 Task: Open a blank sheet, save the file as Maya Add the quote 'The only way to achieve greatness is to step outside of your comfort zone.'The only way to achieve greatness is to step outside of your comfort zone.  Apply font style Apply font style Vladimir Script and font size 16 Align the text to the Justify .Change the text color to  Tan
Action: Mouse moved to (407, 598)
Screenshot: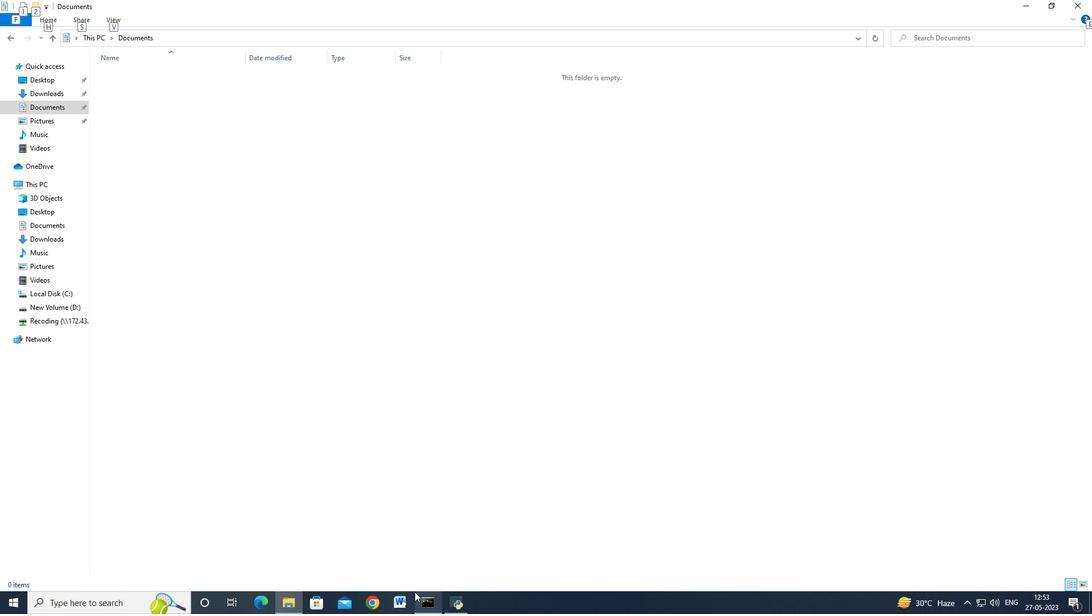 
Action: Mouse pressed left at (407, 598)
Screenshot: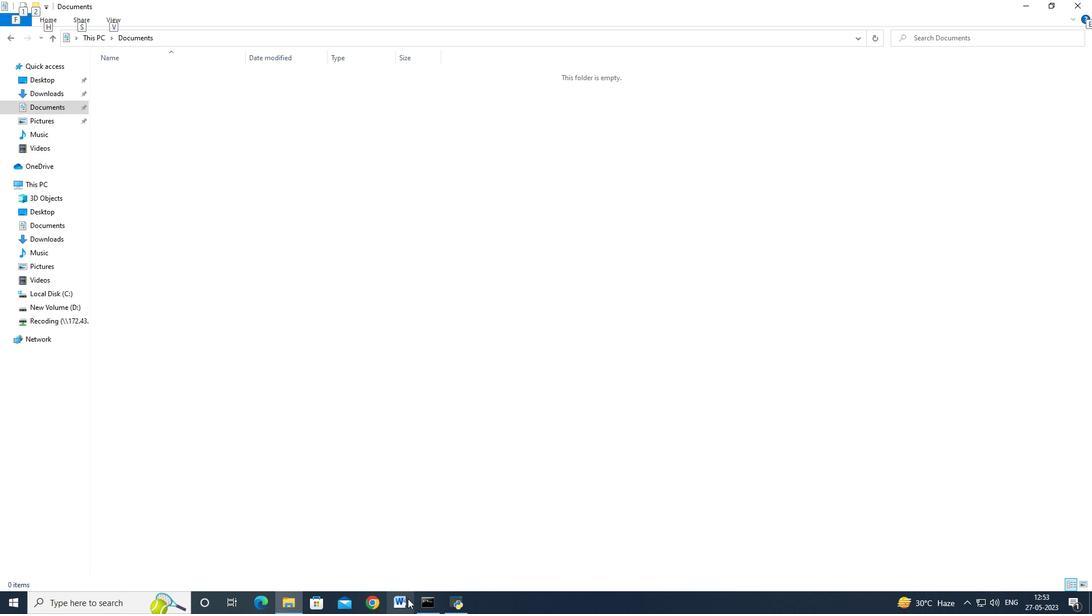 
Action: Mouse moved to (3, 16)
Screenshot: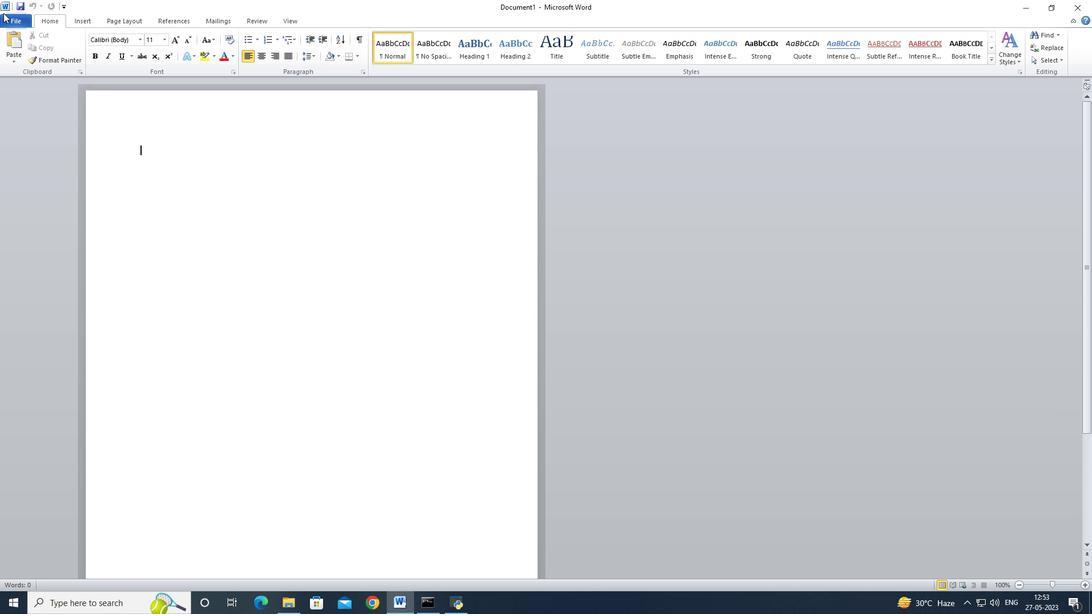 
Action: Mouse pressed left at (3, 16)
Screenshot: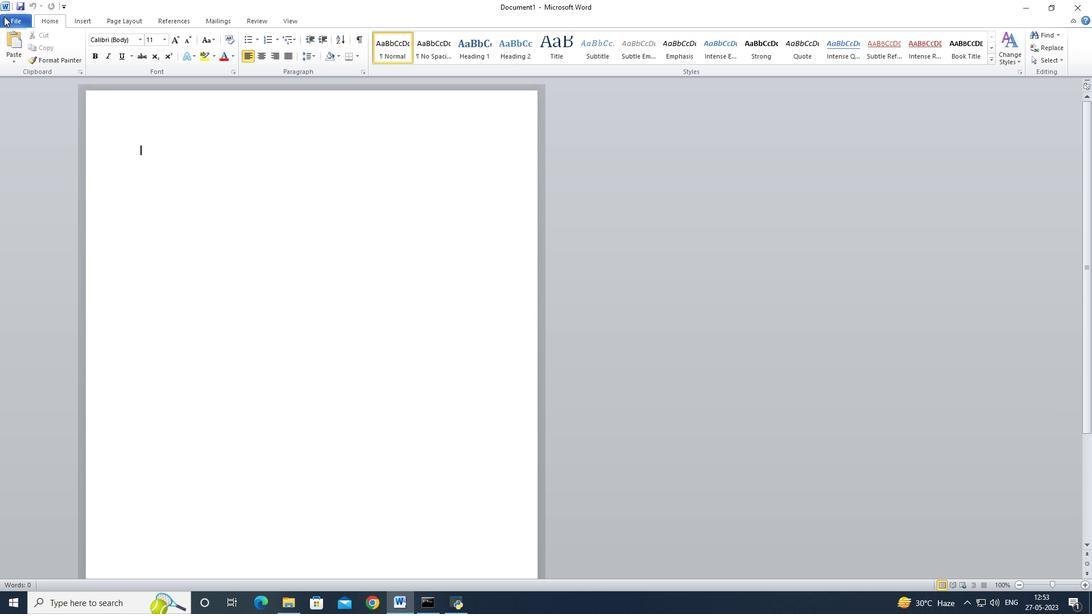 
Action: Mouse moved to (38, 153)
Screenshot: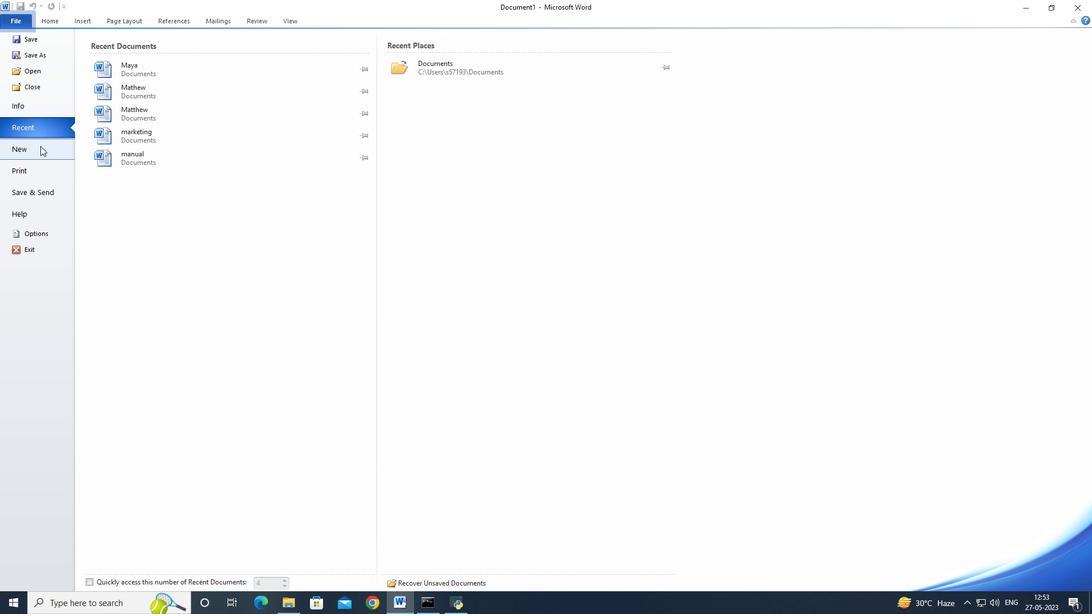
Action: Mouse pressed left at (38, 153)
Screenshot: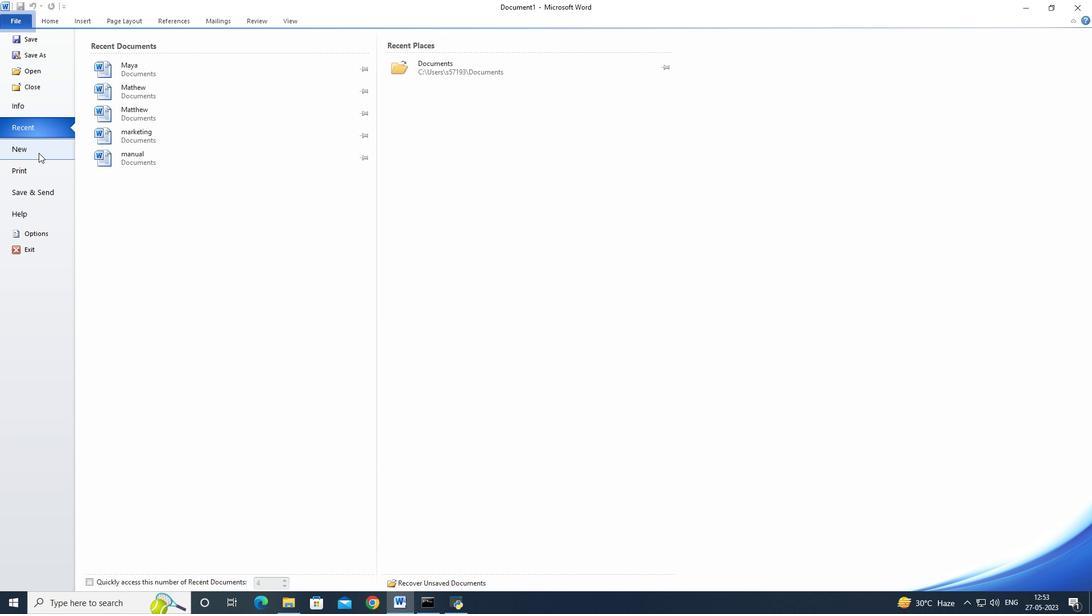 
Action: Mouse moved to (120, 128)
Screenshot: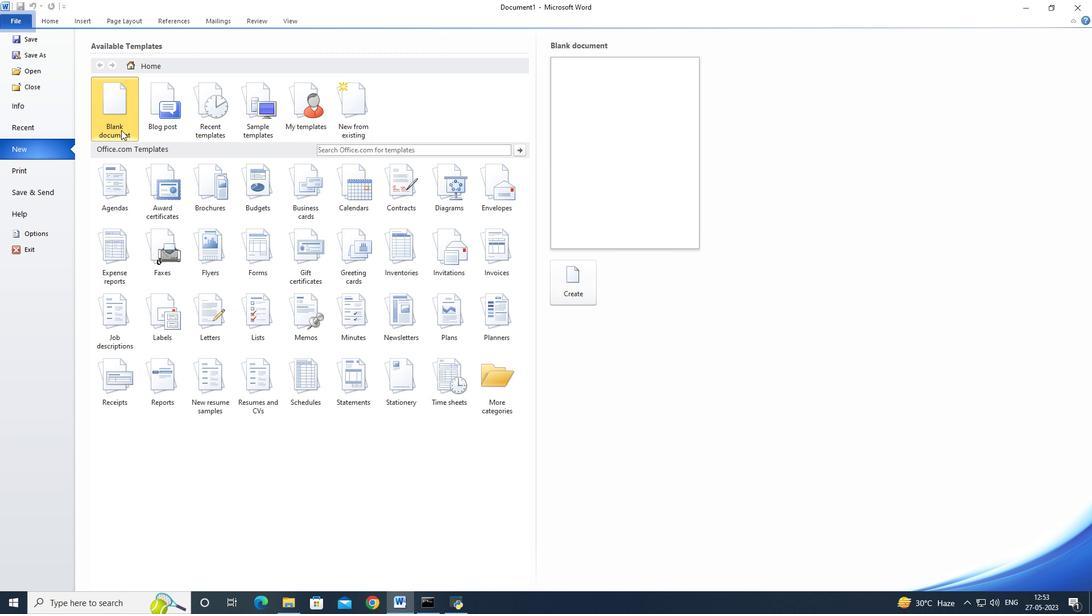 
Action: Mouse pressed left at (120, 128)
Screenshot: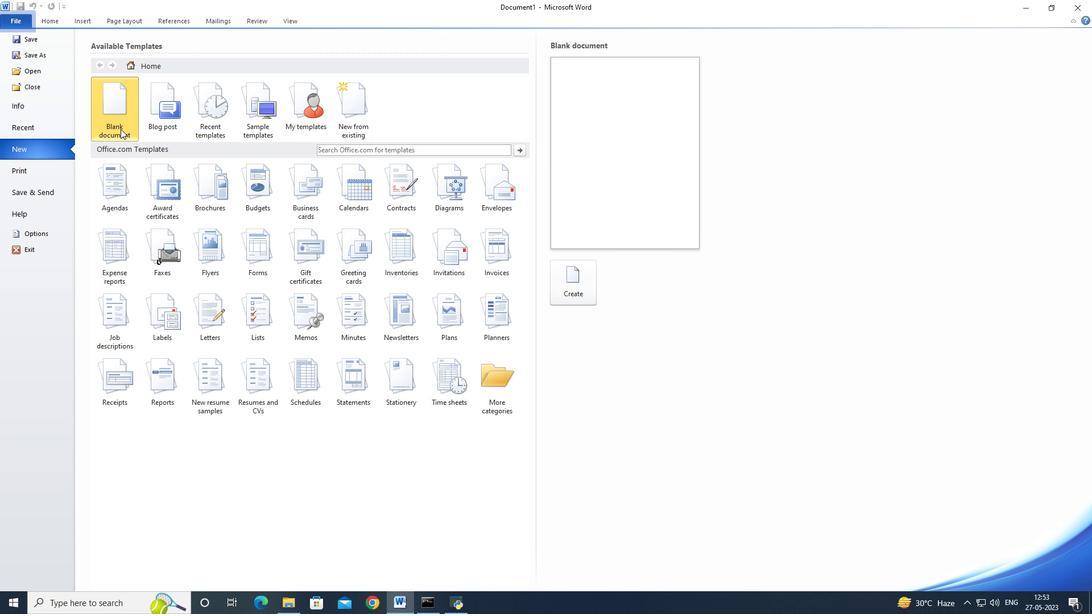 
Action: Mouse pressed left at (120, 128)
Screenshot: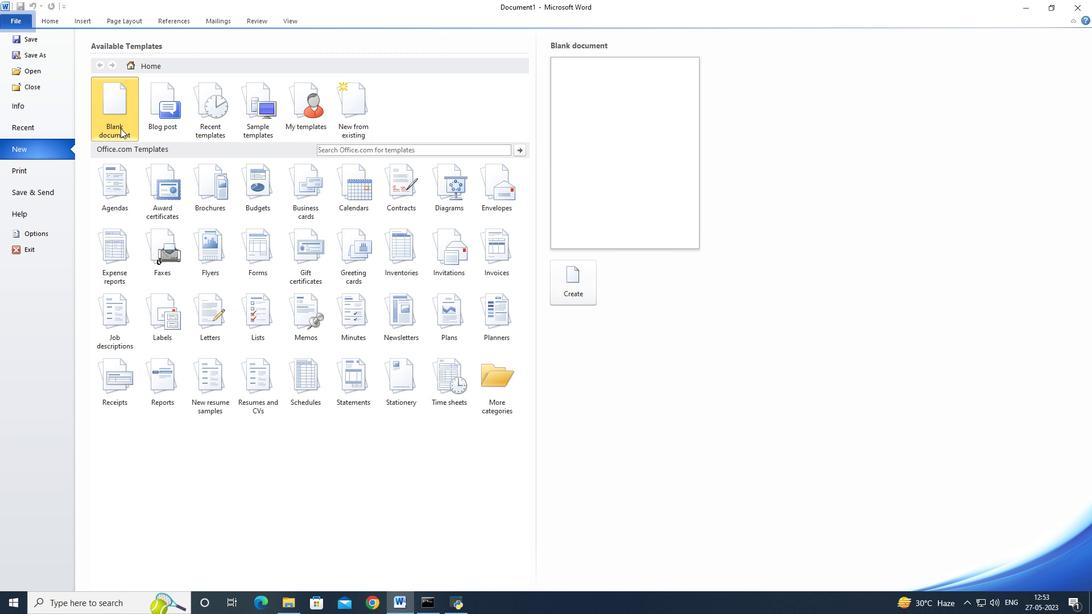 
Action: Mouse moved to (17, 23)
Screenshot: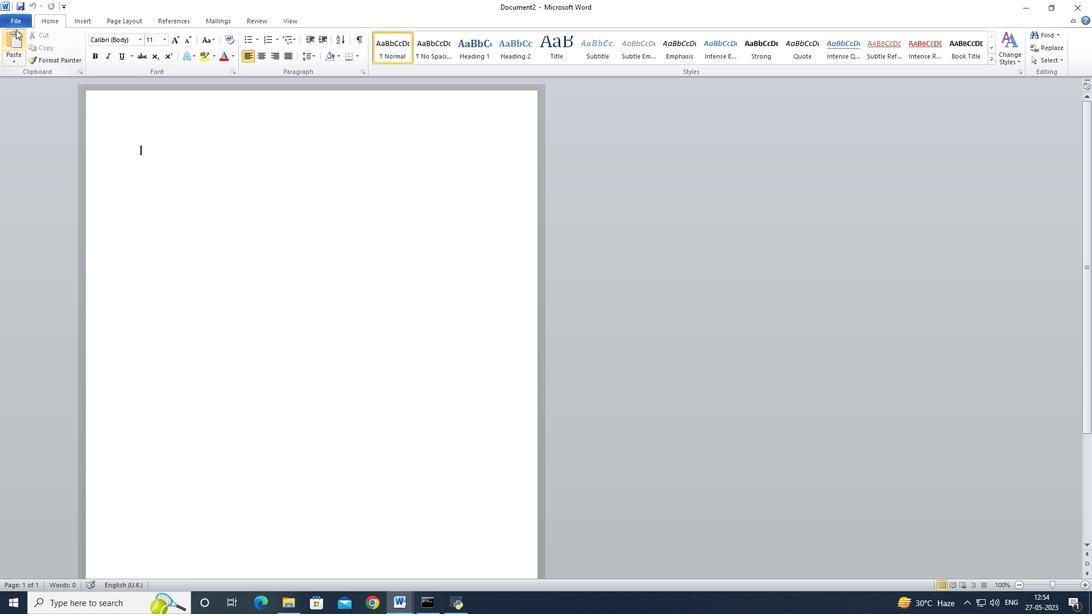 
Action: Mouse pressed left at (17, 23)
Screenshot: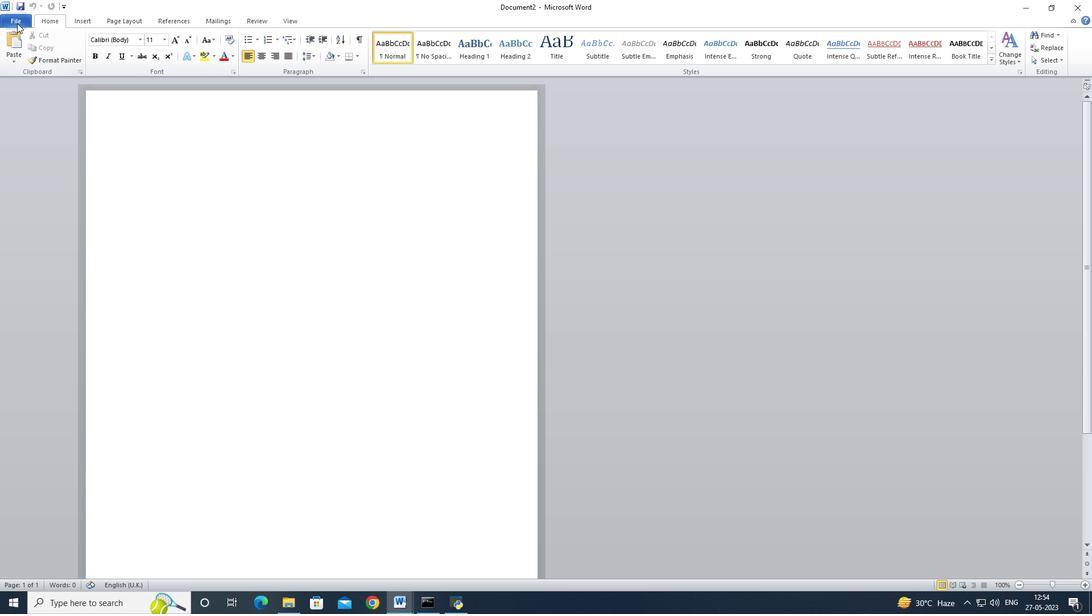 
Action: Mouse moved to (28, 57)
Screenshot: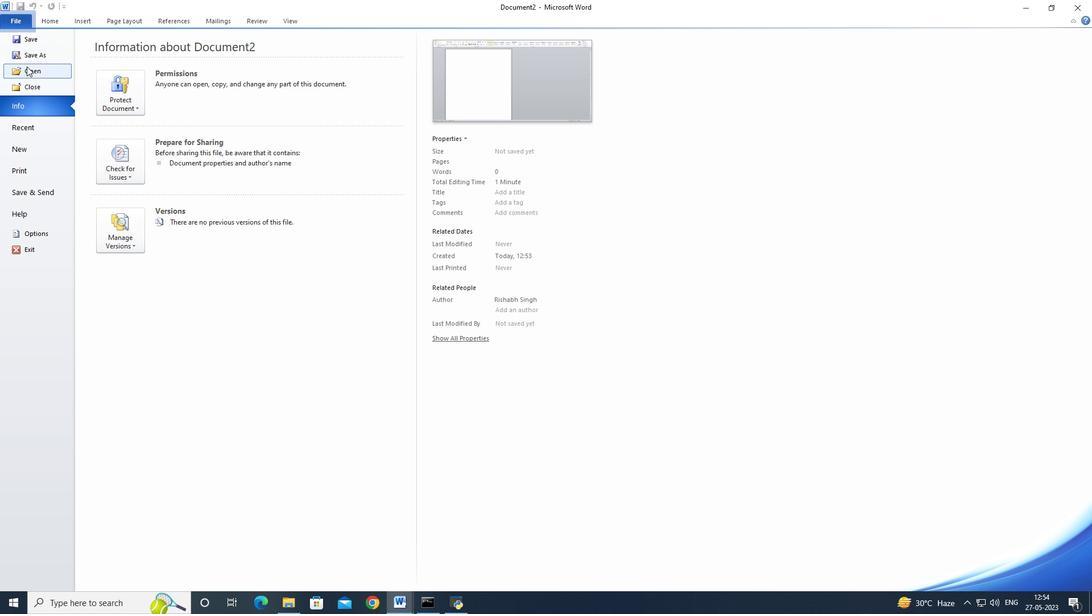 
Action: Mouse pressed left at (28, 57)
Screenshot: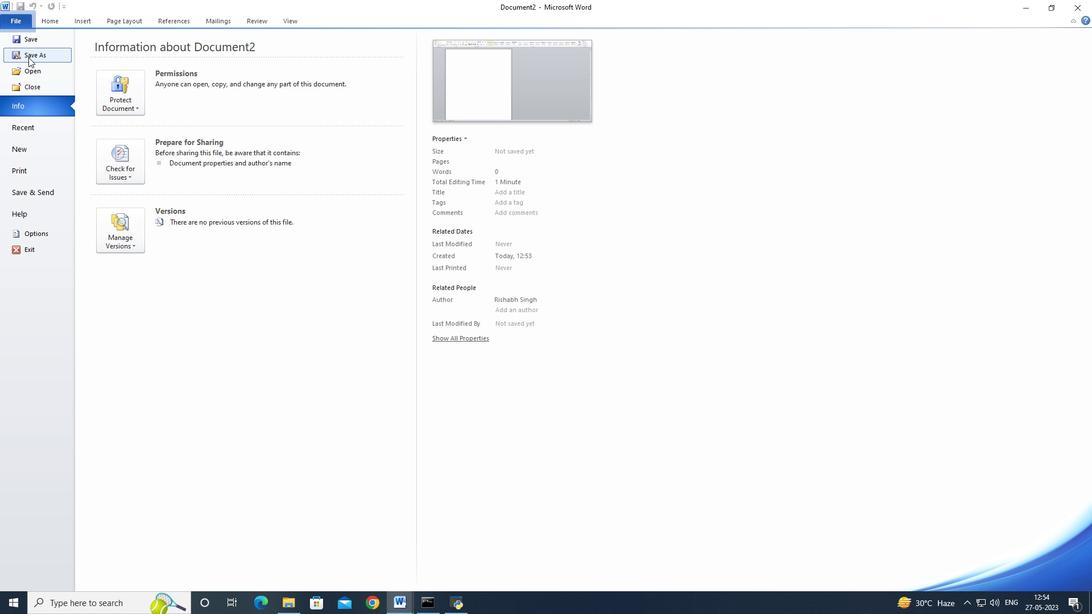 
Action: Mouse moved to (206, 134)
Screenshot: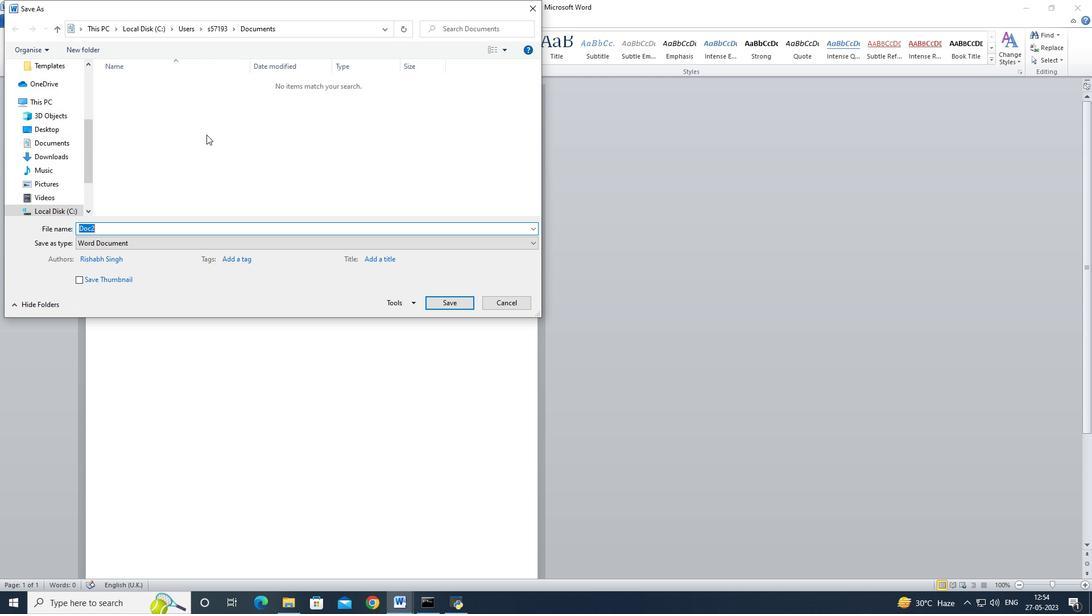 
Action: Key pressed <Key.backspace><Key.shift>Maya
Screenshot: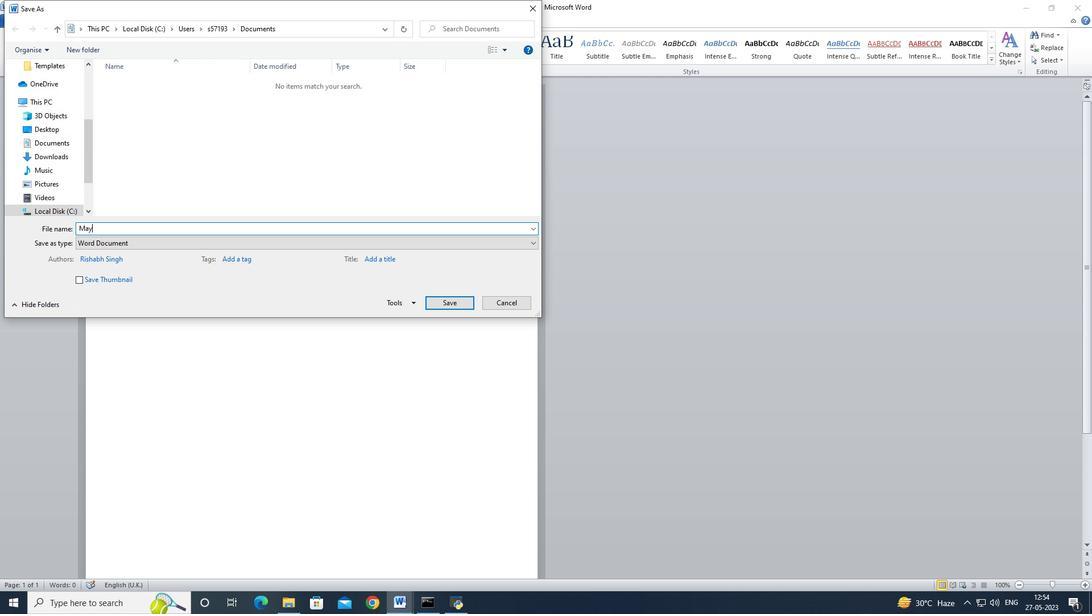
Action: Mouse moved to (442, 306)
Screenshot: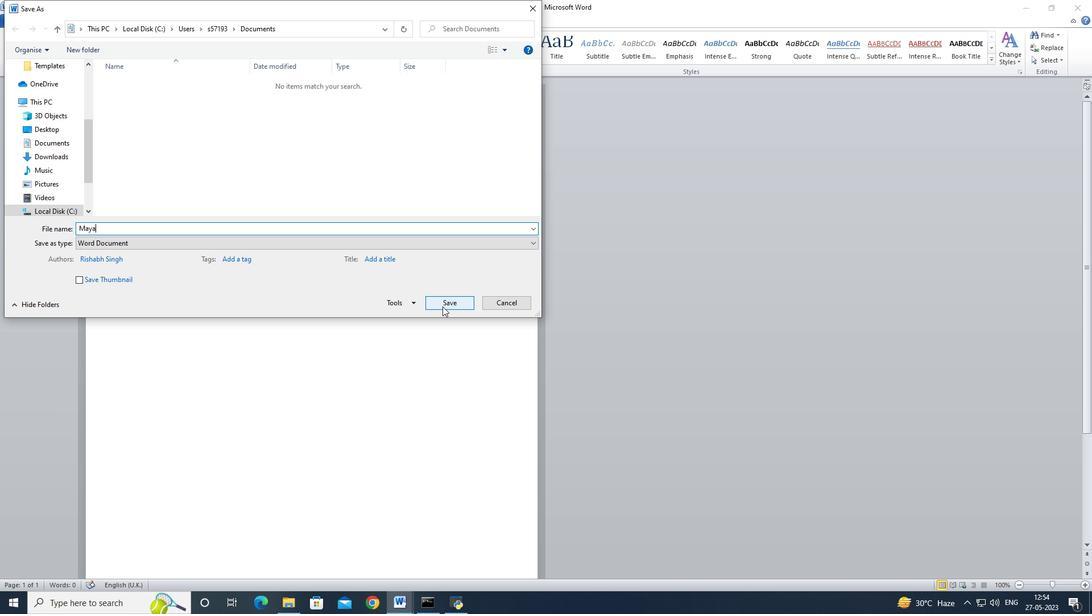 
Action: Mouse pressed left at (442, 306)
Screenshot: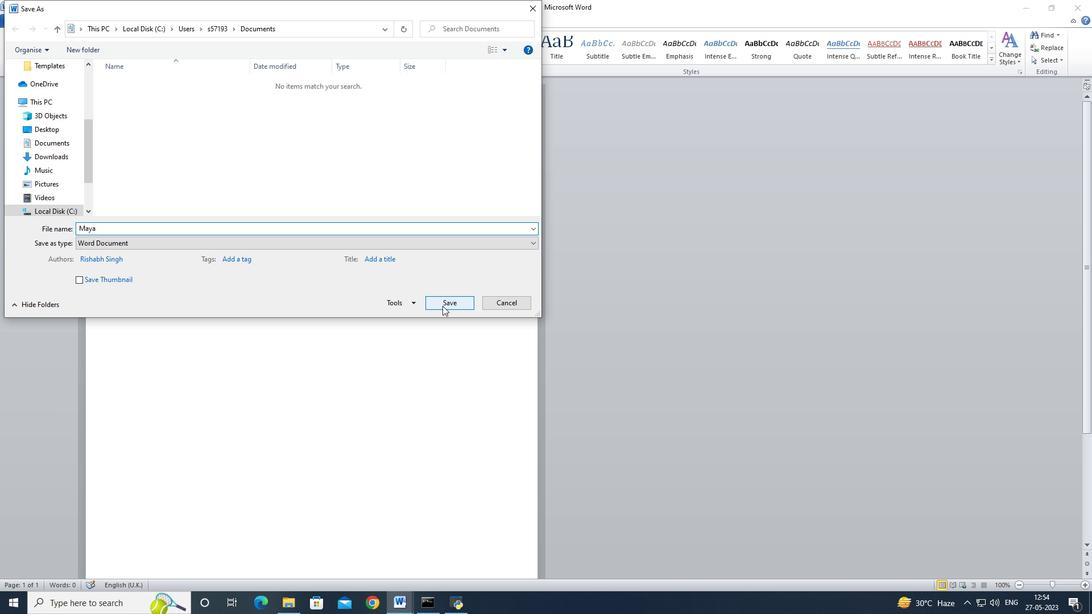 
Action: Mouse moved to (416, 271)
Screenshot: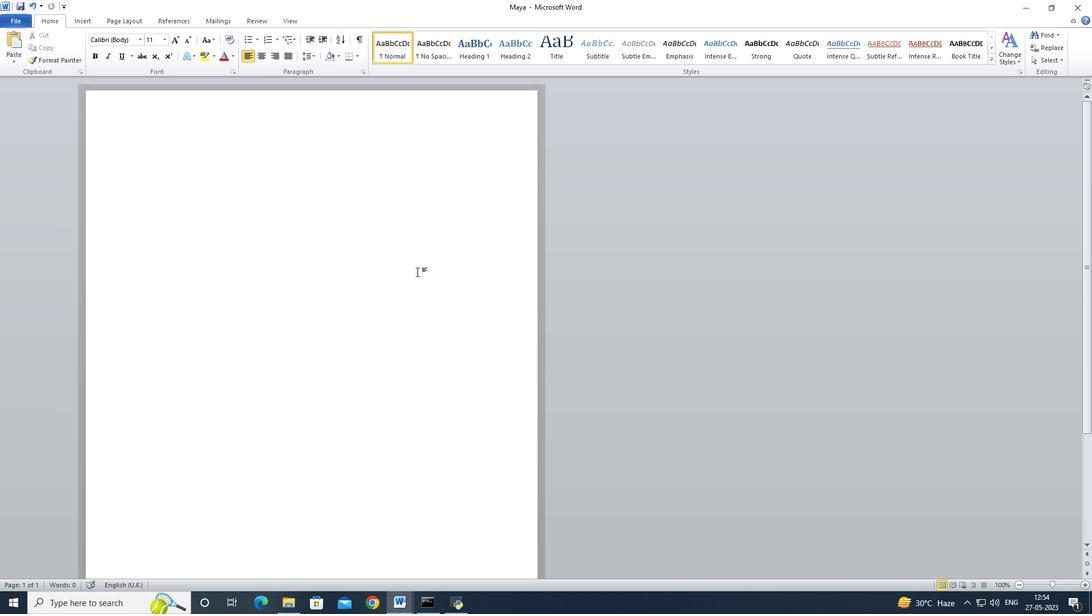 
Action: Key pressed <Key.shift>The<Key.space>only<Key.space>way<Key.space>to<Key.space>achieve<Key.space>greatness<Key.space>is<Key.space>to<Key.space>step<Key.space>outside<Key.space>of<Key.space>your<Key.space>comfort<Key.space>phone.'the<Key.space><Key.backspace><Key.backspace><Key.backspace><Key.backspace><Key.shift>The<Key.space>only<Key.space>way<Key.space>to<Key.space>achieve<Key.space>greatness<Key.space>is<Key.space>to<Key.space>step<Key.space>outside<Key.space>of<Key.space>your<Key.space>comfort<Key.space>zone.
Screenshot: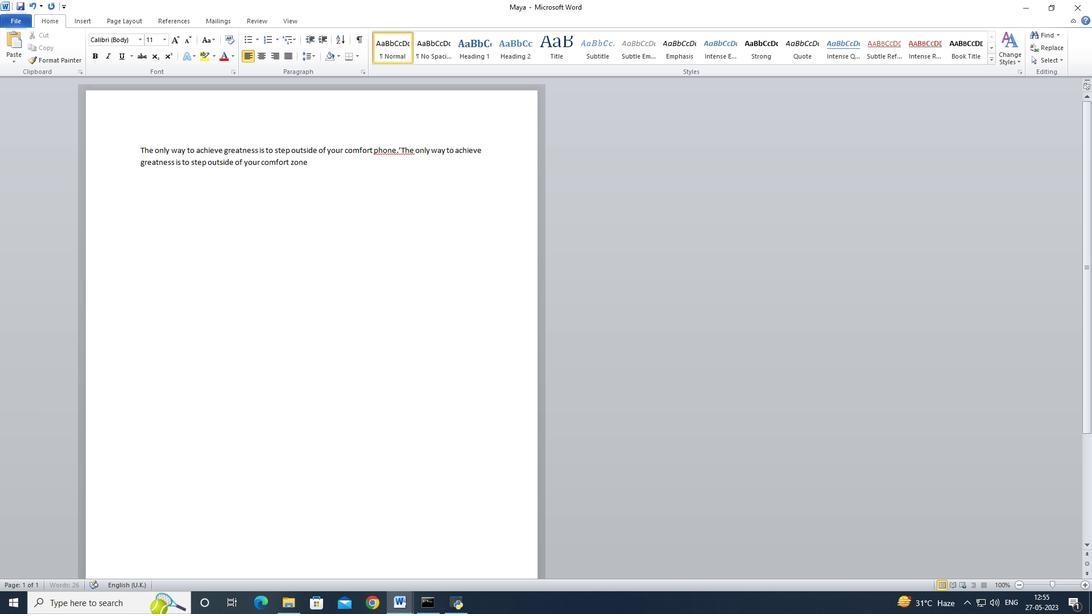 
Action: Mouse moved to (348, 165)
Screenshot: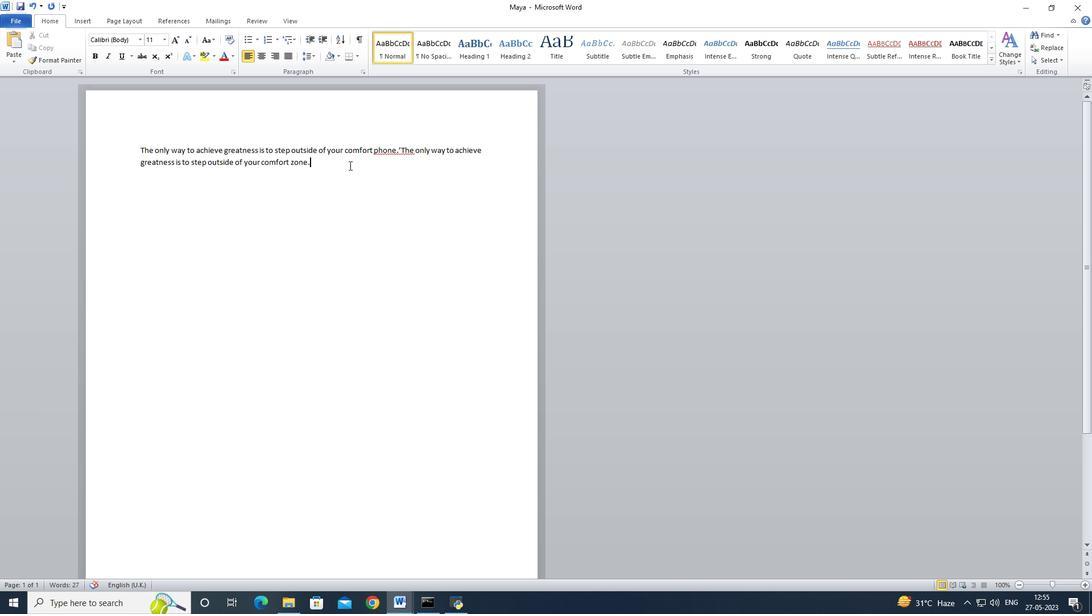
Action: Mouse pressed left at (348, 165)
Screenshot: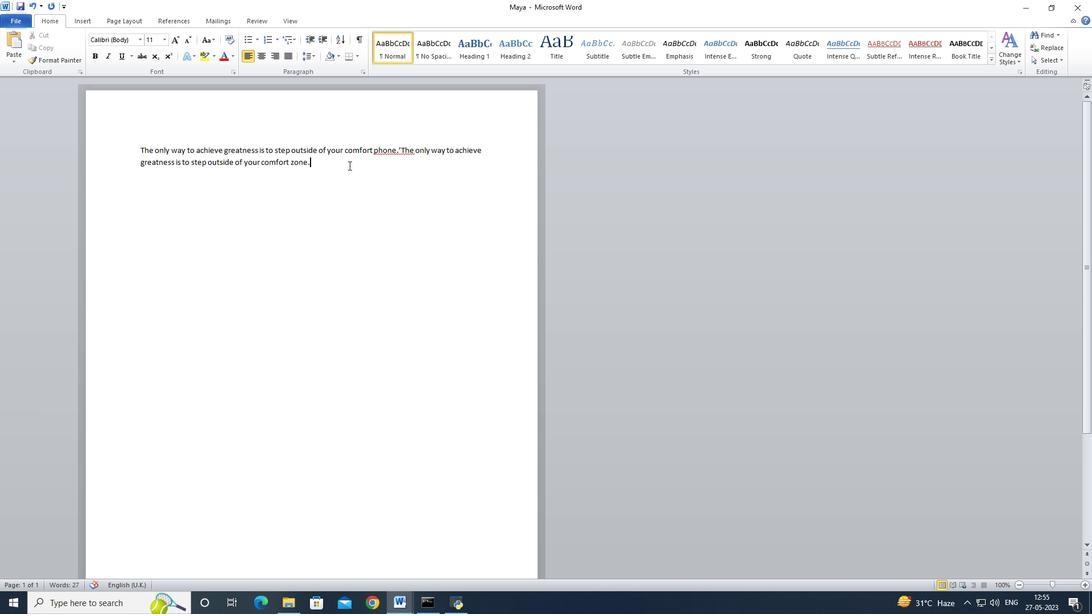 
Action: Mouse moved to (137, 38)
Screenshot: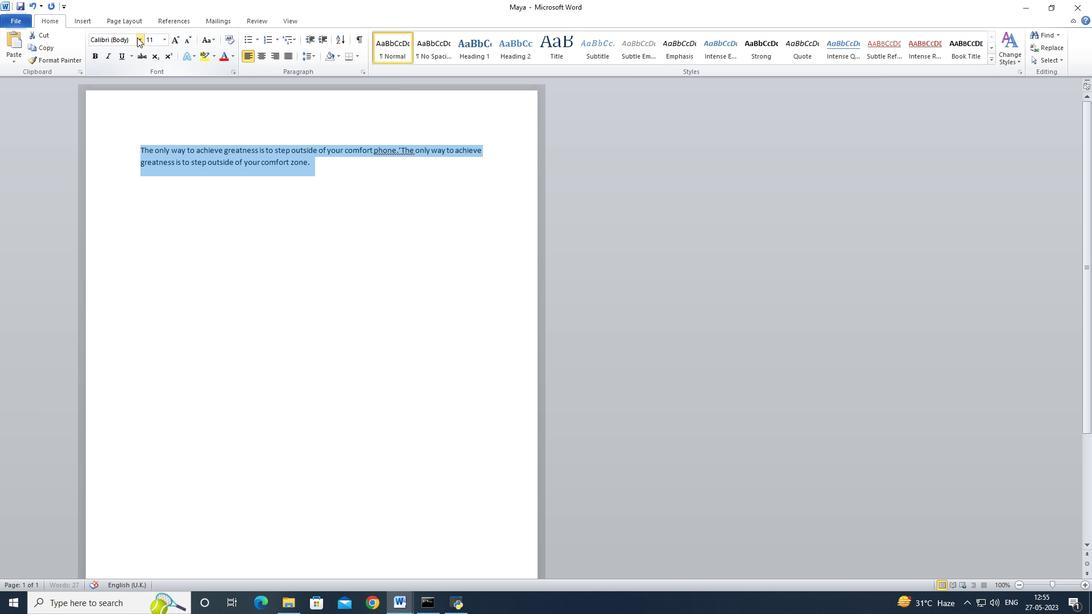 
Action: Mouse pressed left at (137, 38)
Screenshot: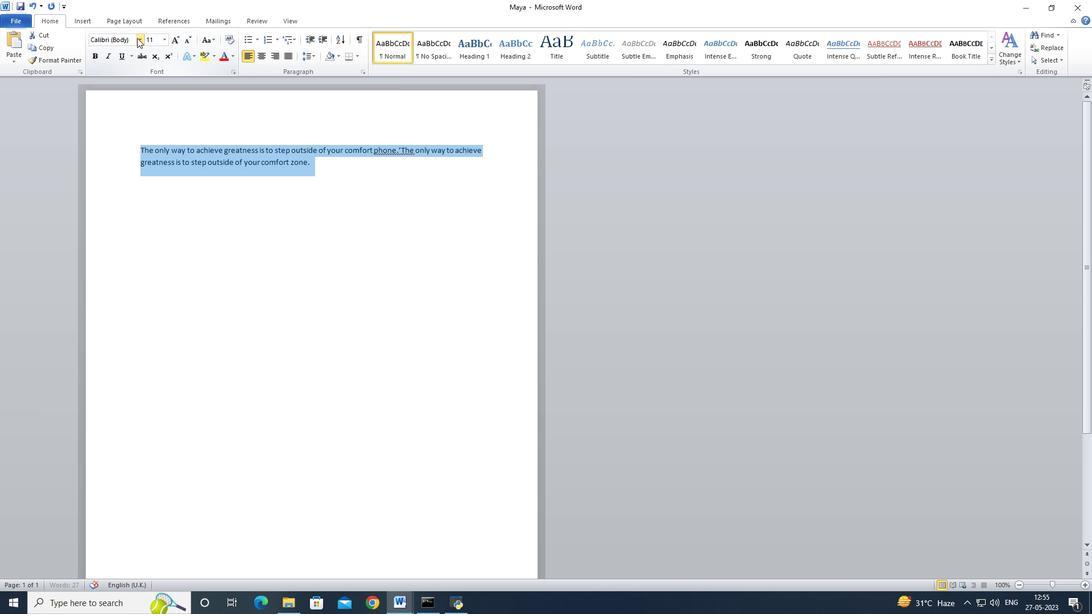 
Action: Mouse moved to (148, 154)
Screenshot: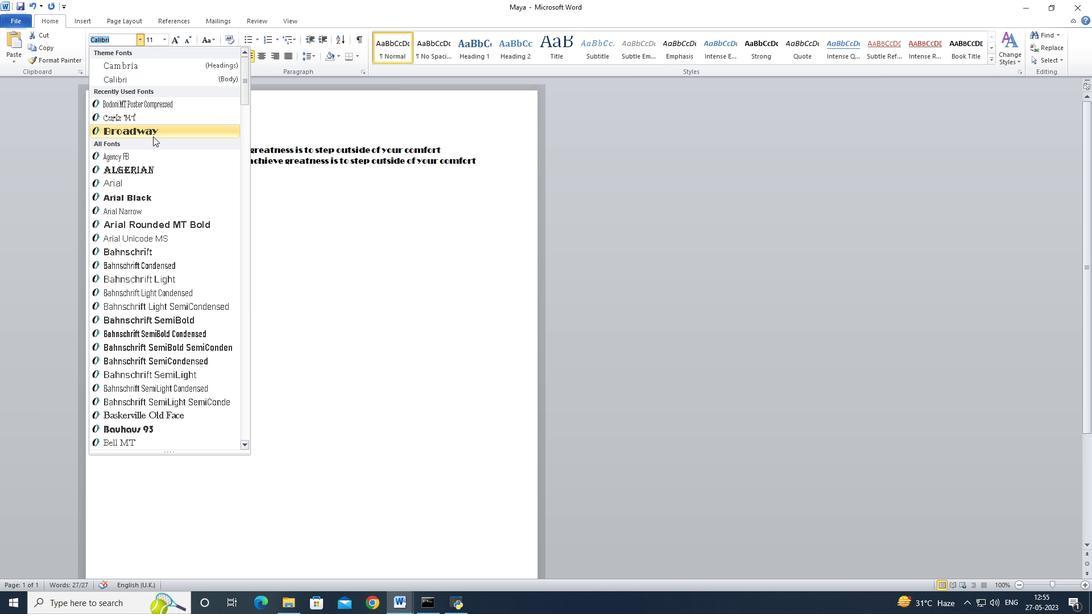 
Action: Mouse pressed left at (148, 154)
Screenshot: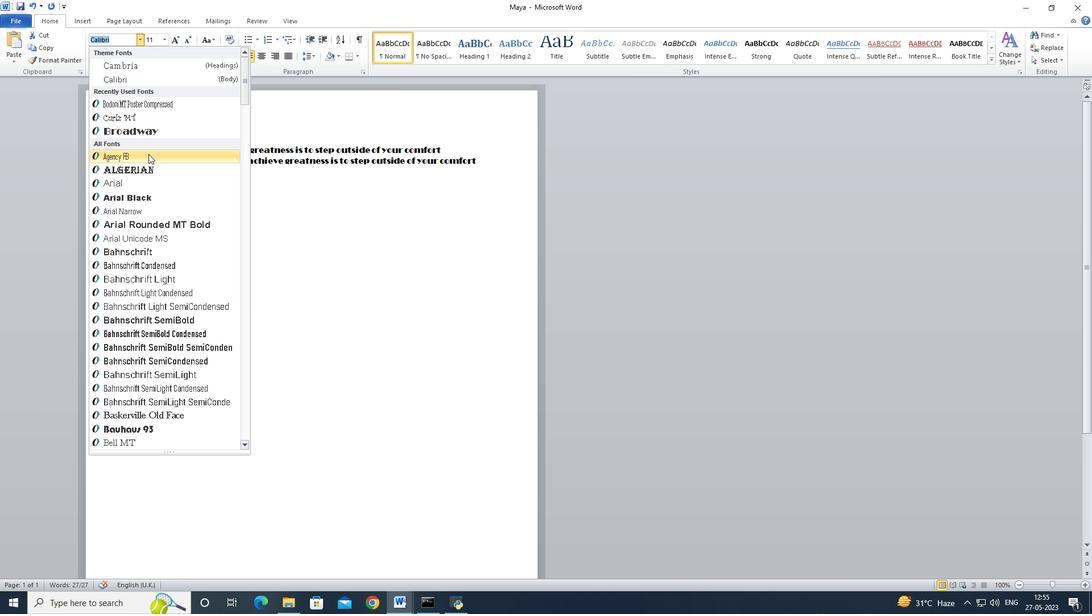 
Action: Mouse moved to (139, 34)
Screenshot: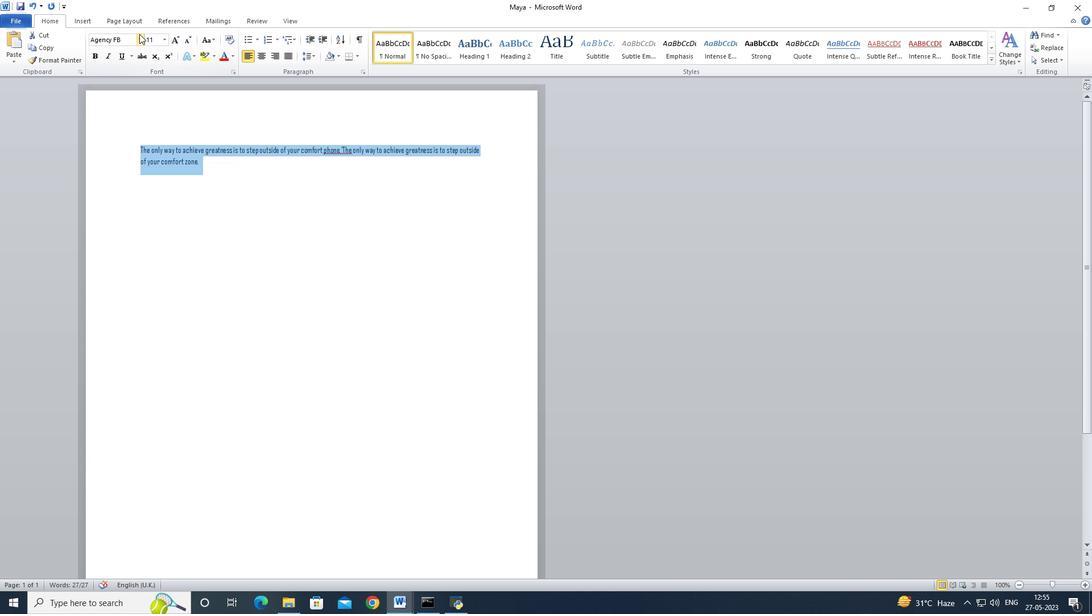 
Action: Mouse pressed left at (139, 34)
Screenshot: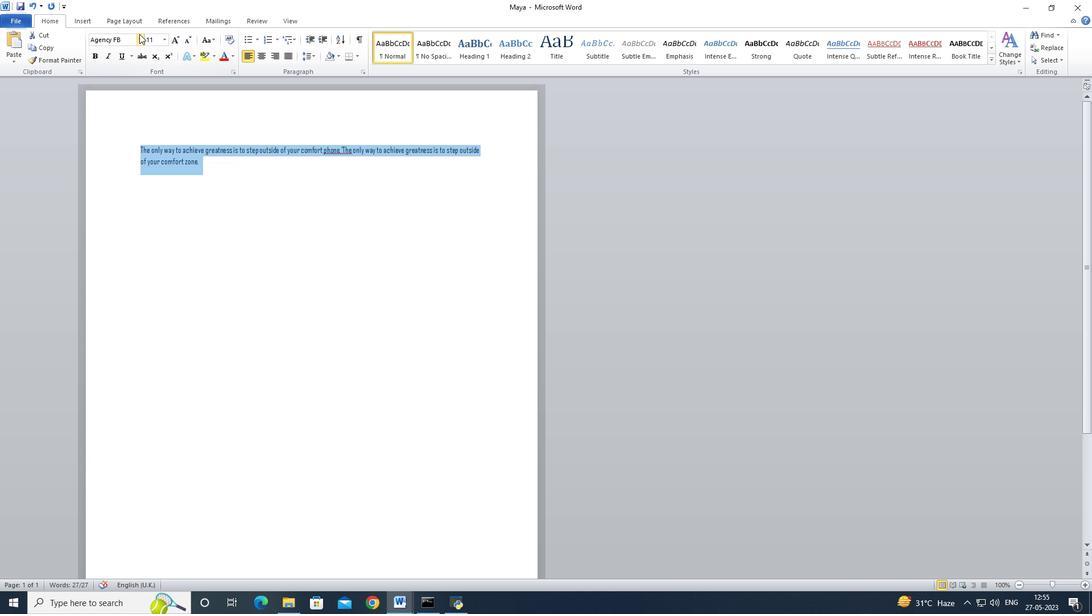 
Action: Key pressed <Key.down><Key.down><Key.down><Key.down><Key.down><Key.down><Key.down><Key.down><Key.down><Key.down><Key.down><Key.down><Key.down><Key.down><Key.down><Key.down><Key.down><Key.down><Key.down><Key.down><Key.down><Key.down><Key.down><Key.down><Key.down><Key.down><Key.down><Key.down><Key.down><Key.down><Key.down><Key.down><Key.down><Key.down><Key.down><Key.down><Key.down><Key.down><Key.down><Key.down><Key.down><Key.down><Key.down><Key.down><Key.down><Key.down><Key.down><Key.down><Key.down><Key.down><Key.down><Key.down><Key.down><Key.down><Key.down><Key.down><Key.down><Key.down><Key.down><Key.down><Key.down><Key.down><Key.down><Key.down><Key.down><Key.down><Key.down><Key.down><Key.down><Key.down><Key.down><Key.down><Key.down><Key.down><Key.down><Key.down><Key.down><Key.down><Key.down><Key.down><Key.down><Key.down><Key.down><Key.down><Key.down><Key.down><Key.down><Key.down><Key.down><Key.down><Key.down><Key.down><Key.down><Key.down><Key.down><Key.down><Key.down><Key.down><Key.down><Key.down><Key.down><Key.down><Key.down><Key.down><Key.down><Key.down><Key.down><Key.down><Key.down><Key.down><Key.down><Key.down><Key.down><Key.down><Key.down><Key.down><Key.down><Key.down><Key.down><Key.down><Key.down><Key.down><Key.down><Key.down><Key.down><Key.down><Key.down><Key.down><Key.down><Key.down><Key.down><Key.down><Key.down><Key.down><Key.down><Key.down><Key.down><Key.down><Key.down><Key.down><Key.down><Key.down><Key.down><Key.down><Key.down><Key.down><Key.down><Key.down><Key.down><Key.down><Key.down><Key.down><Key.down><Key.down><Key.down><Key.down><Key.down><Key.down><Key.down><Key.down><Key.down><Key.down><Key.down><Key.down><Key.down><Key.down><Key.down><Key.down><Key.down><Key.down><Key.down><Key.down><Key.down><Key.down><Key.down><Key.down><Key.down><Key.down><Key.down><Key.down><Key.down><Key.down><Key.down><Key.down><Key.down><Key.down><Key.down><Key.down><Key.down><Key.down><Key.down><Key.down><Key.down><Key.down><Key.down><Key.down><Key.down><Key.down><Key.down><Key.down><Key.down><Key.down><Key.down><Key.down><Key.down><Key.down><Key.down><Key.down><Key.down><Key.down><Key.down><Key.down><Key.down><Key.down><Key.down><Key.down><Key.down><Key.down><Key.down><Key.down><Key.down><Key.down><Key.down><Key.down><Key.down>
Screenshot: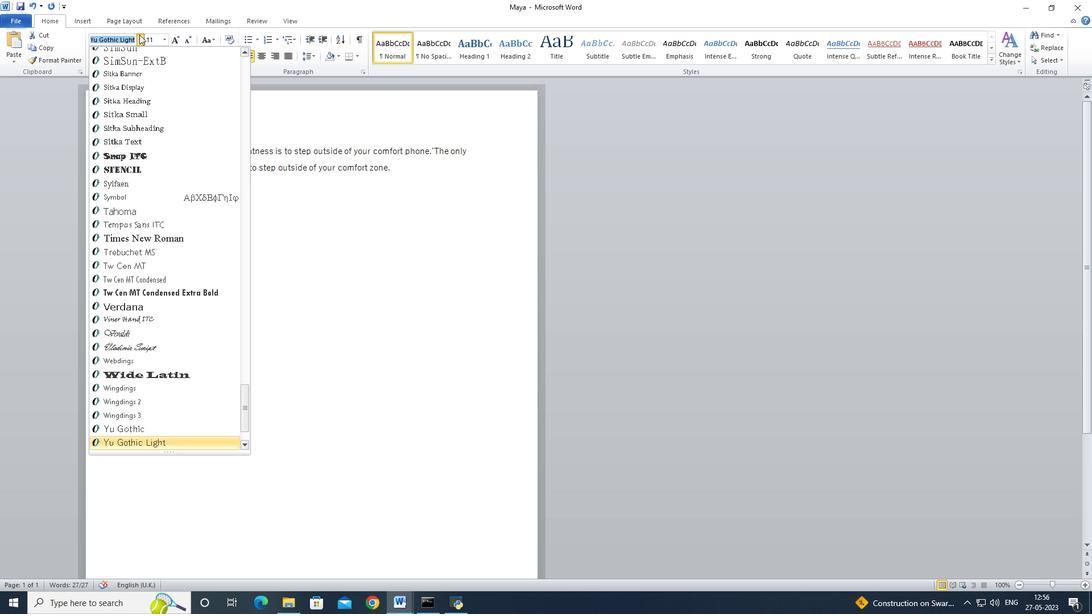 
Action: Mouse moved to (138, 34)
Screenshot: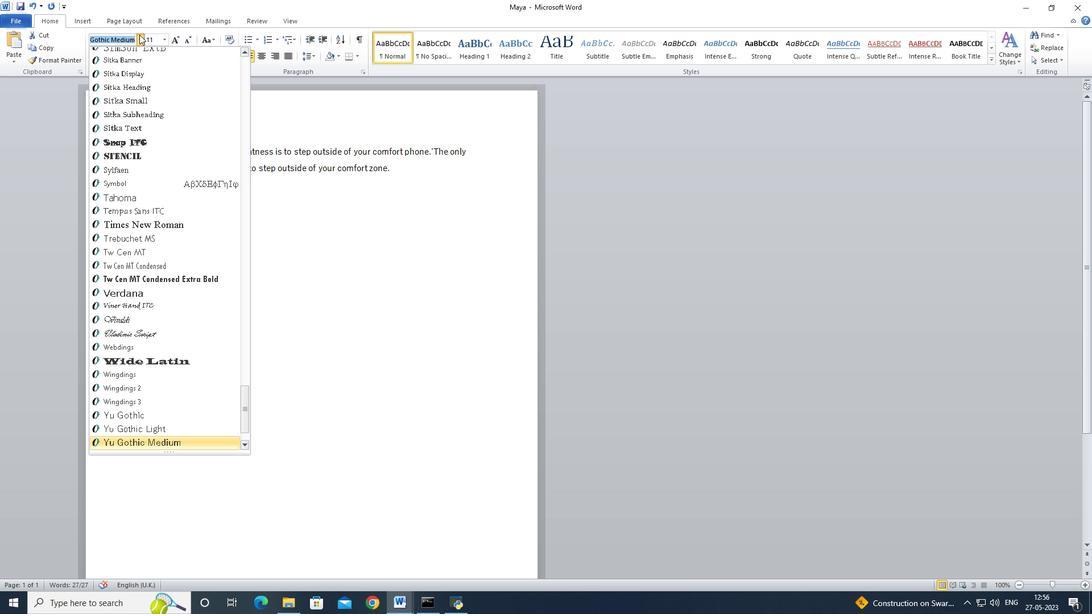 
Action: Key pressed <Key.up><Key.right><Key.right><Key.down>
Screenshot: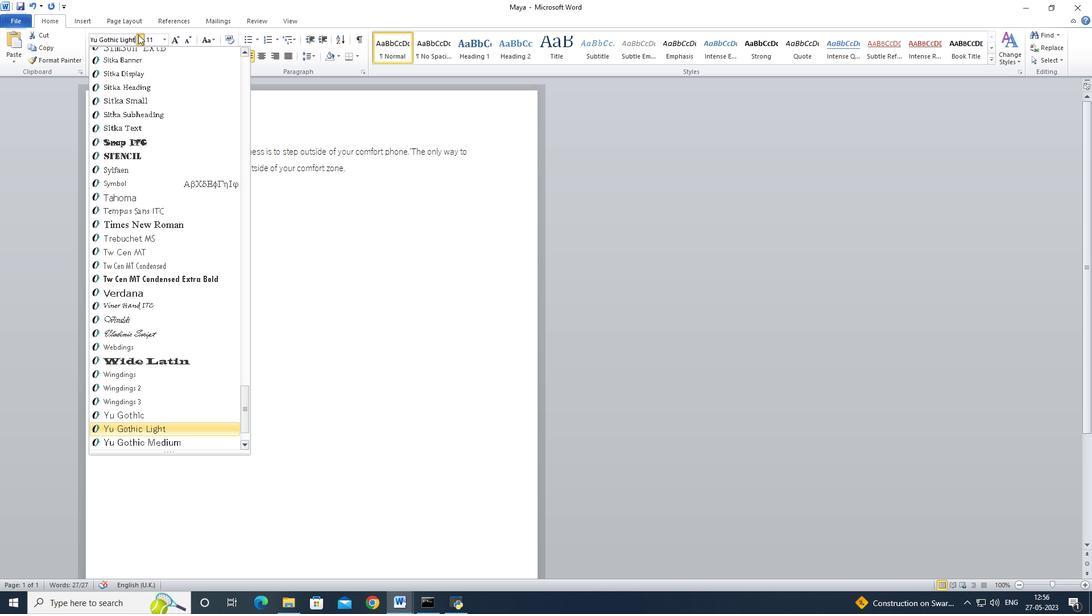 
Action: Mouse moved to (138, 34)
Screenshot: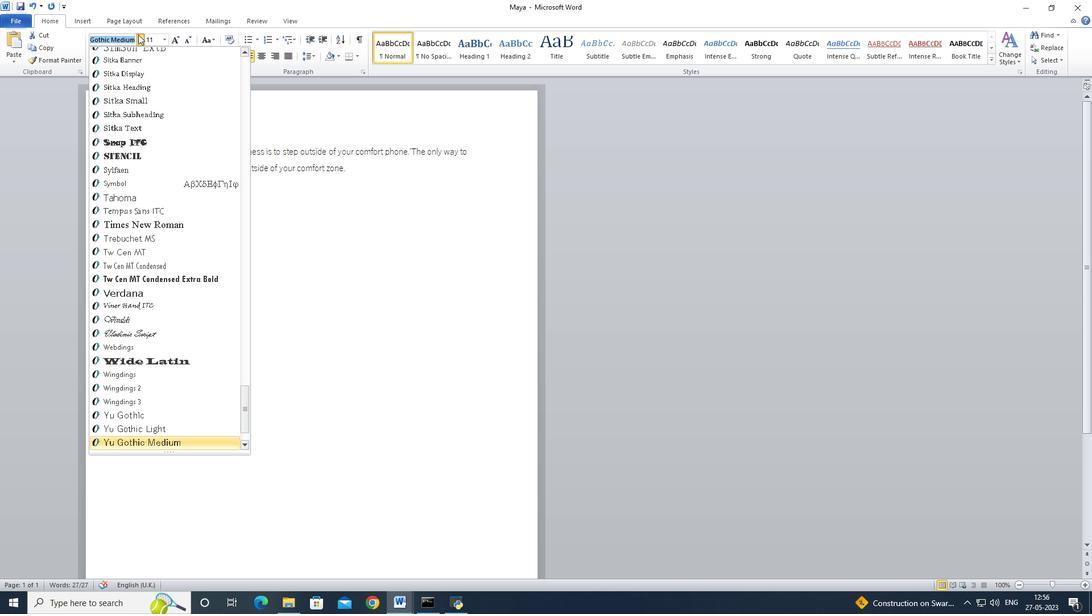 
Action: Key pressed <Key.down><Key.down><Key.down><Key.up><Key.up><Key.up><Key.up><Key.up><Key.up><Key.up><Key.up><Key.up><Key.up><Key.up><Key.up><Key.up><Key.up><Key.up><Key.up><Key.up><Key.up><Key.up><Key.up><Key.up><Key.up><Key.up><Key.up><Key.up><Key.up><Key.up><Key.up><Key.up><Key.up>
Screenshot: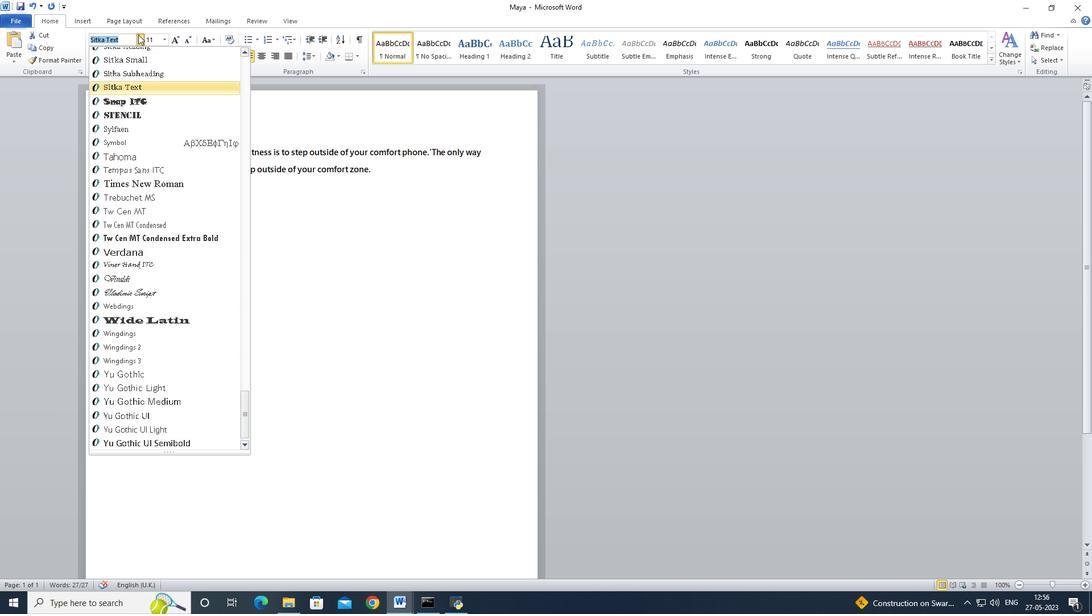 
Action: Mouse moved to (134, 44)
Screenshot: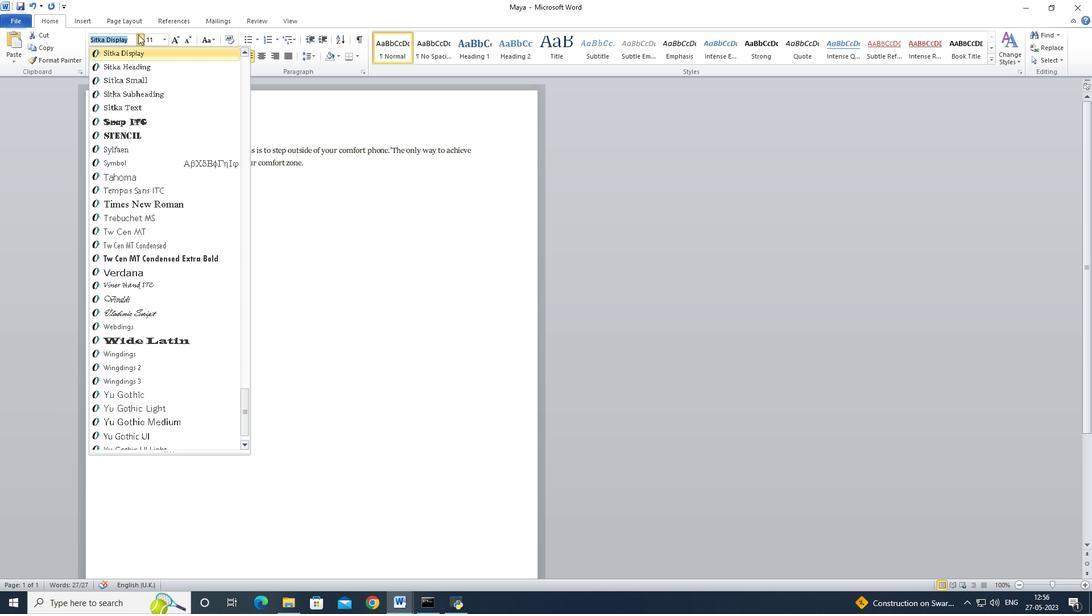 
Action: Key pressed <Key.up>
Screenshot: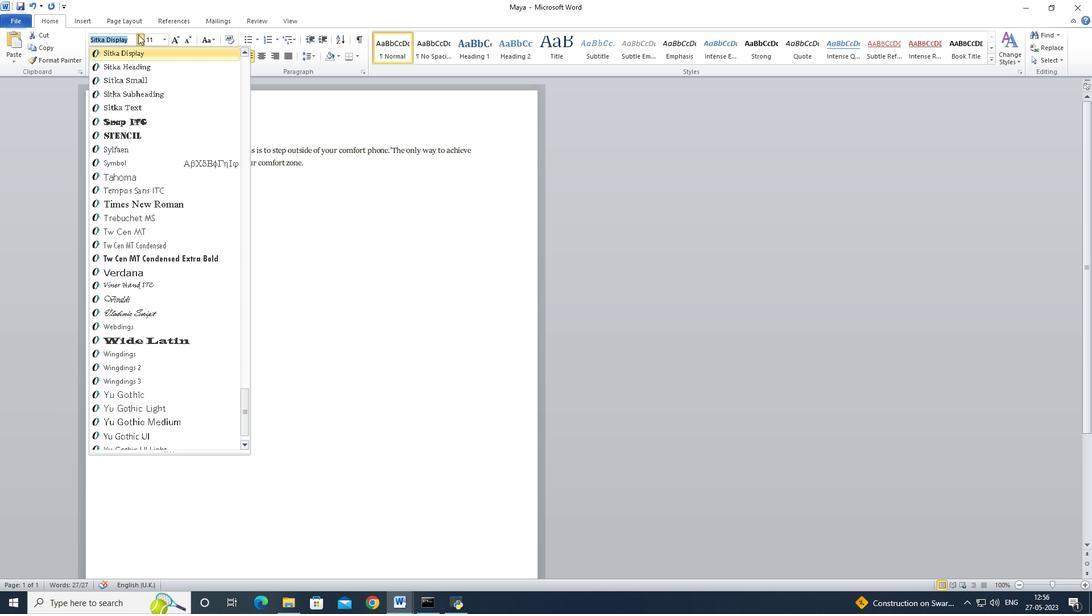 
Action: Mouse moved to (138, 94)
Screenshot: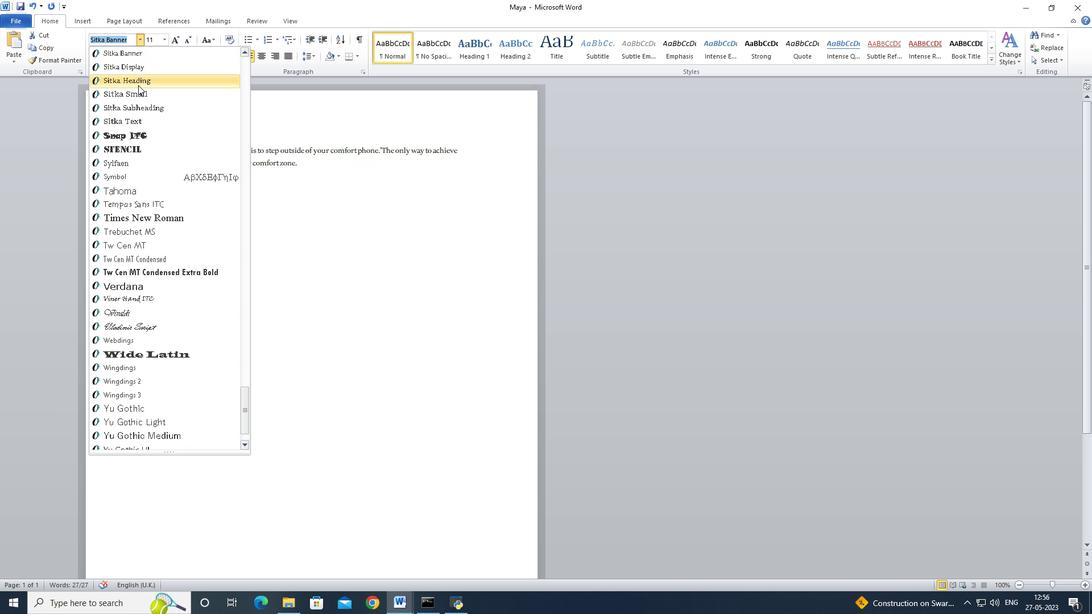 
Action: Key pressed <Key.up><Key.down><Key.down><Key.down><Key.down><Key.down><Key.down><Key.down><Key.down><Key.down><Key.down>
Screenshot: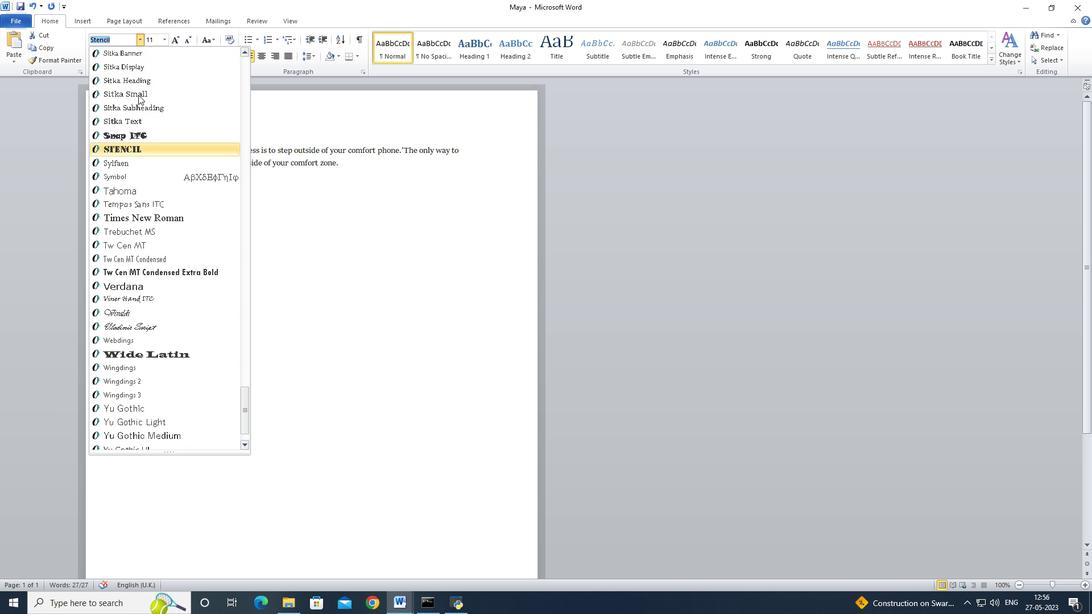 
Action: Mouse moved to (138, 96)
Screenshot: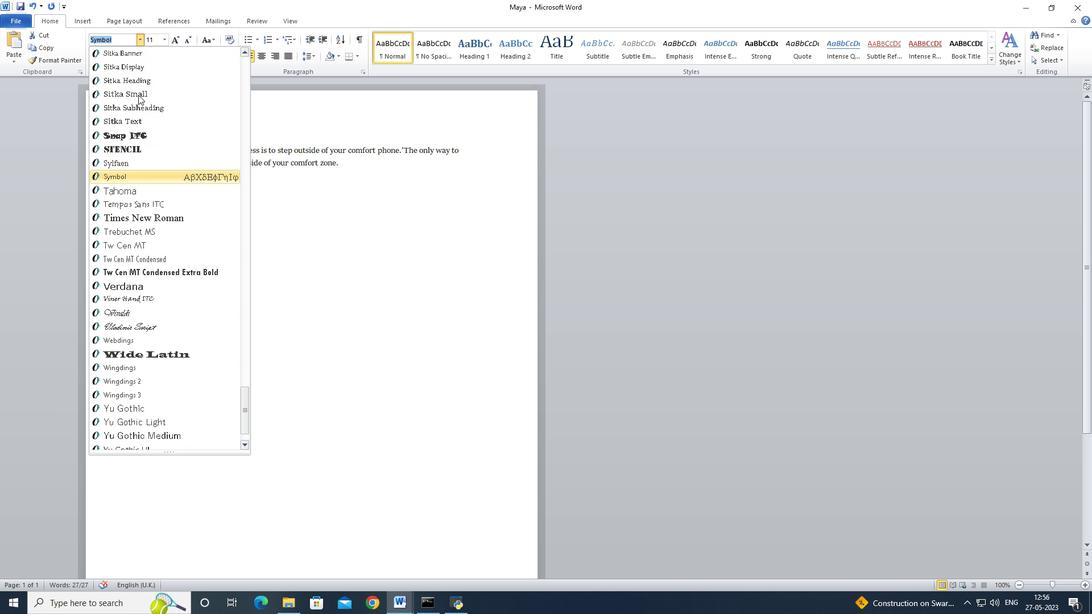 
Action: Key pressed <Key.down>
Screenshot: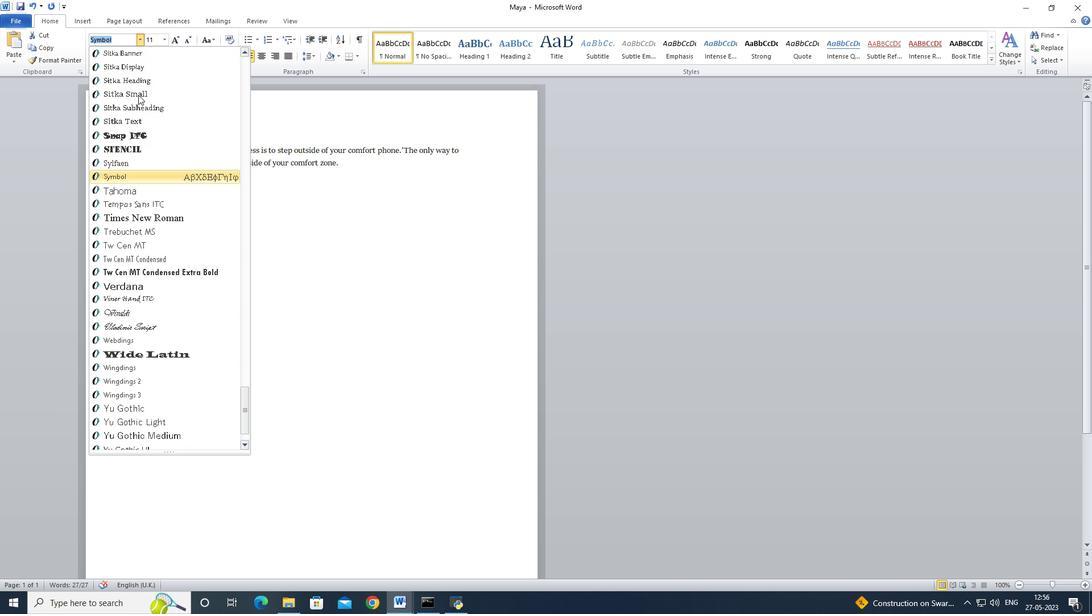 
Action: Mouse moved to (138, 96)
Screenshot: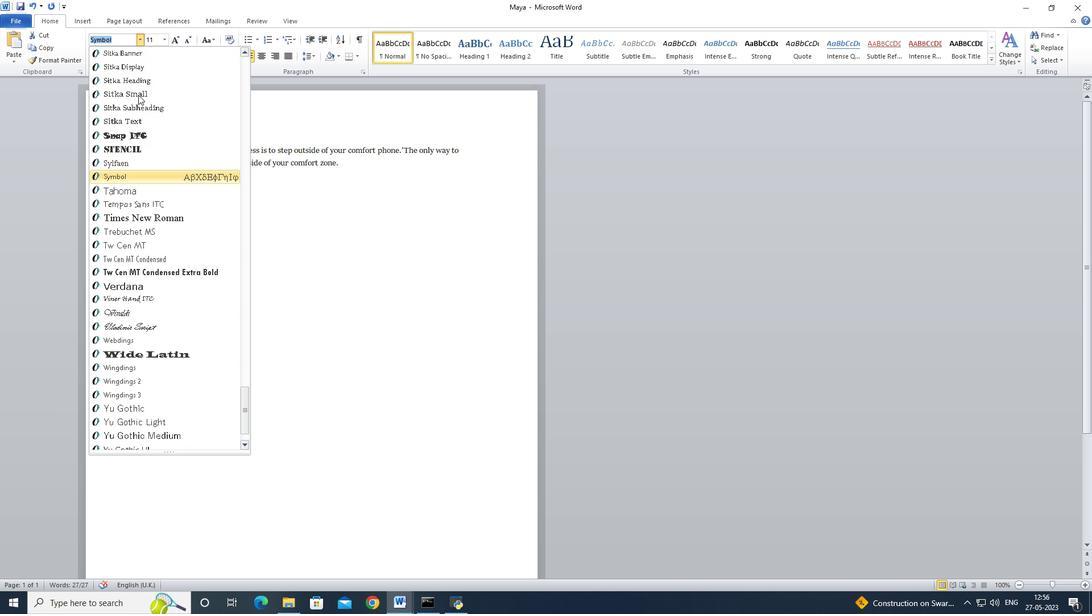 
Action: Key pressed <Key.down><Key.down><Key.down><Key.down><Key.down>
Screenshot: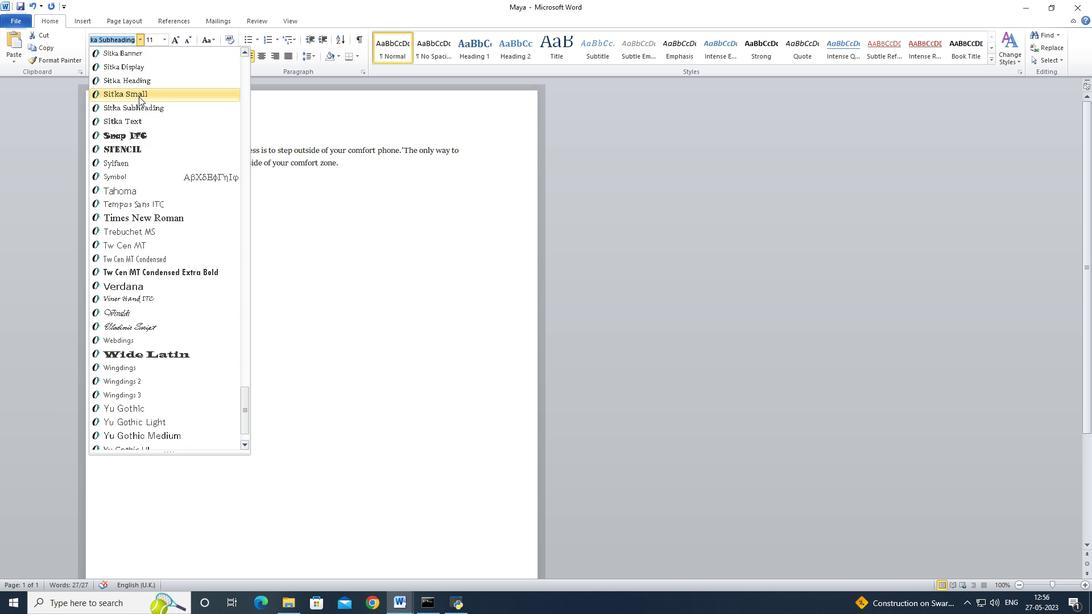 
Action: Mouse moved to (141, 322)
Screenshot: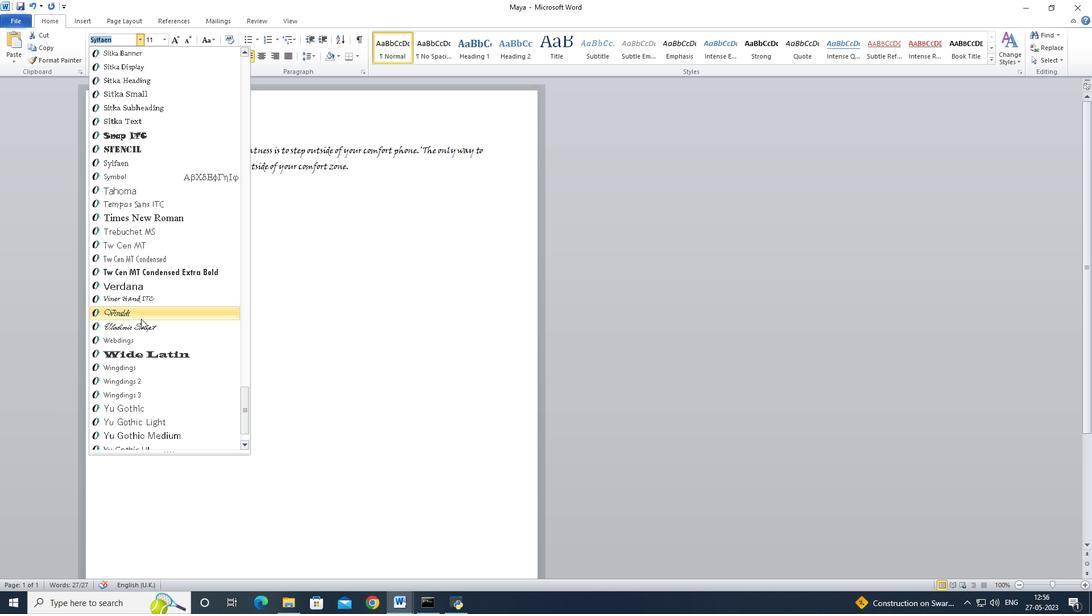
Action: Mouse pressed left at (141, 322)
Screenshot: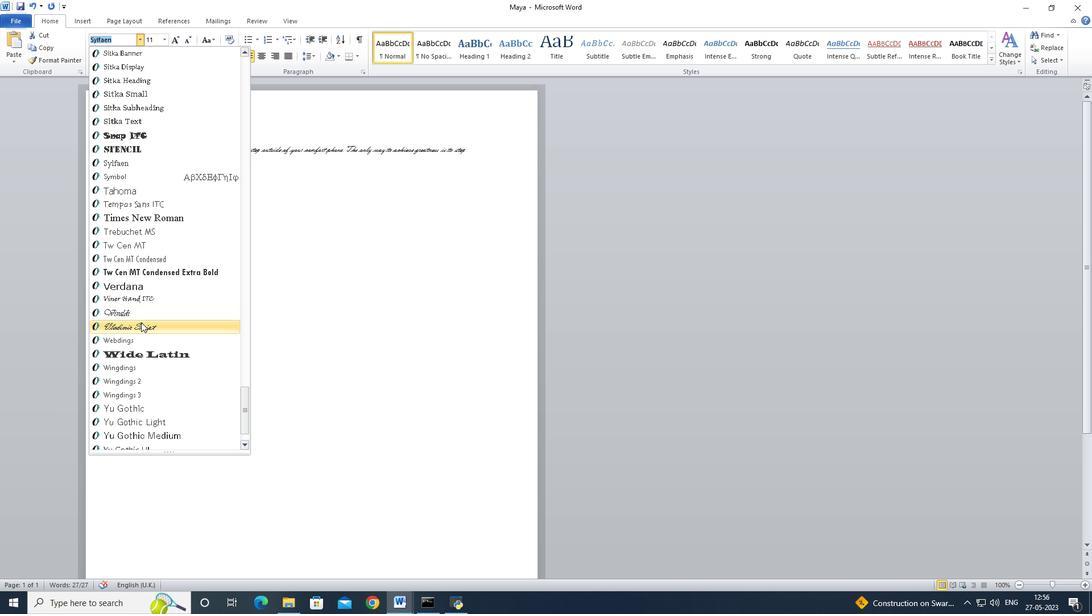 
Action: Mouse moved to (167, 42)
Screenshot: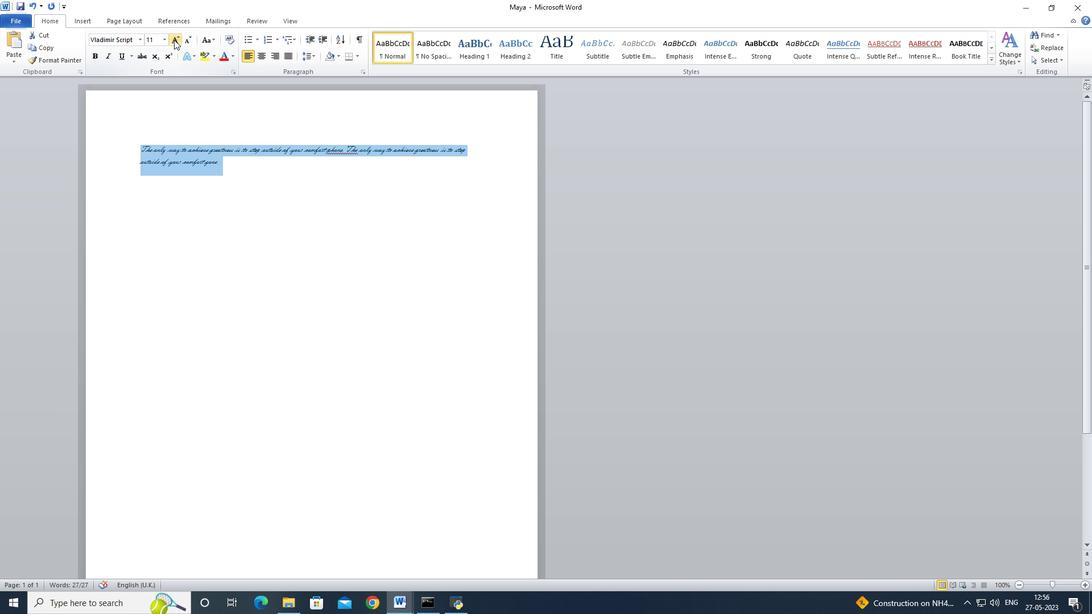 
Action: Mouse pressed left at (167, 42)
Screenshot: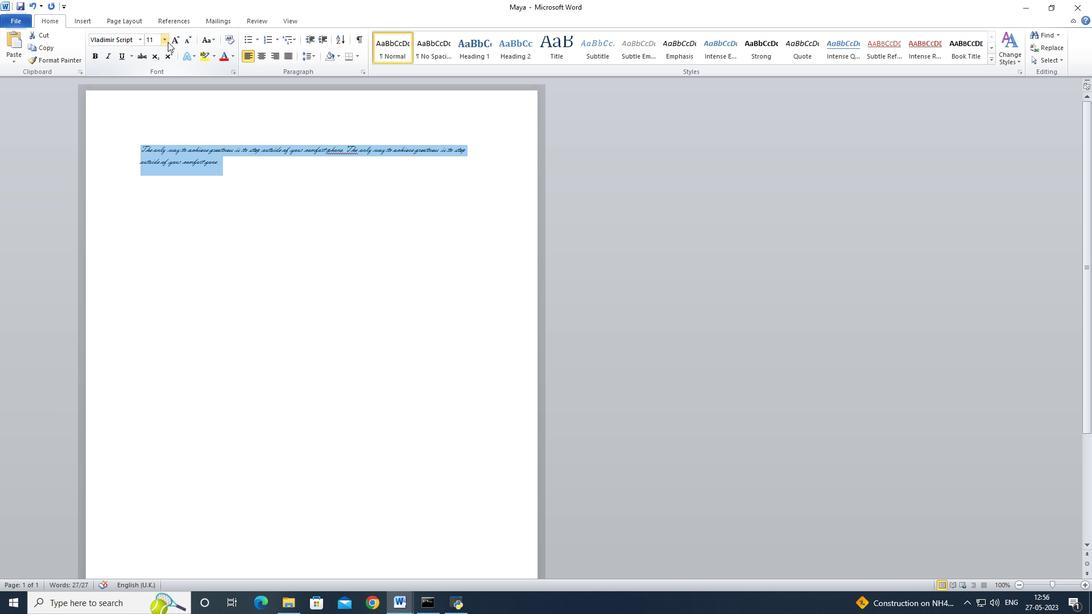
Action: Mouse moved to (154, 109)
Screenshot: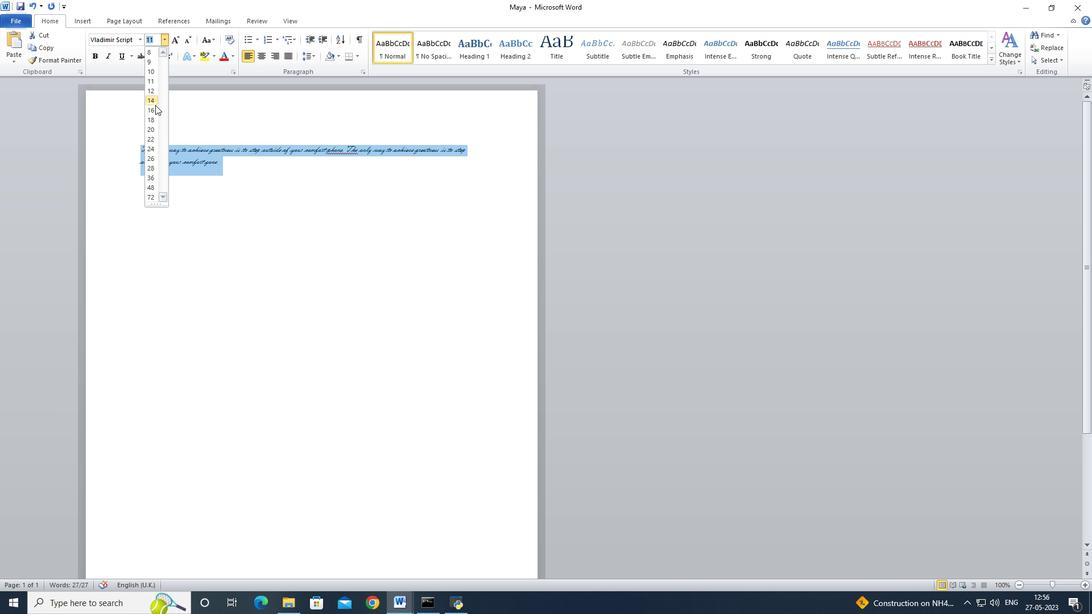 
Action: Mouse pressed left at (154, 109)
Screenshot: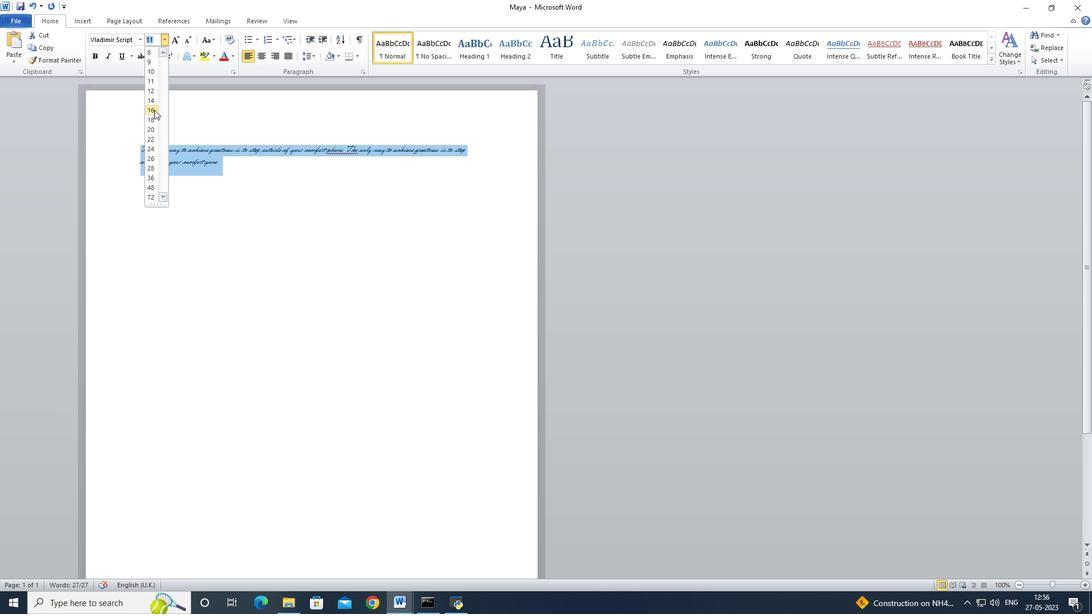 
Action: Mouse moved to (266, 57)
Screenshot: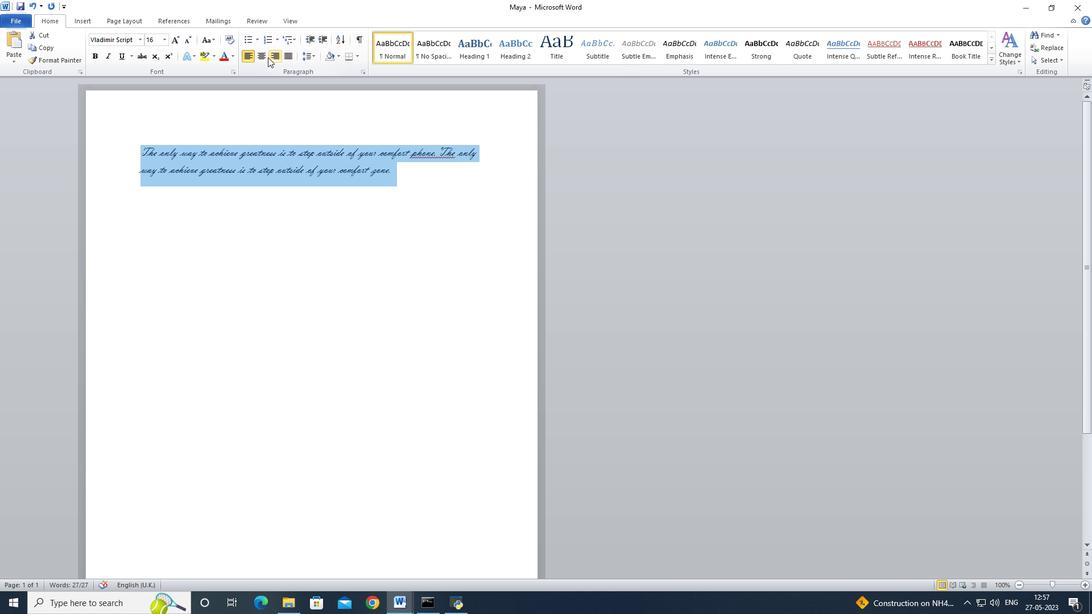 
Action: Mouse pressed left at (266, 57)
Screenshot: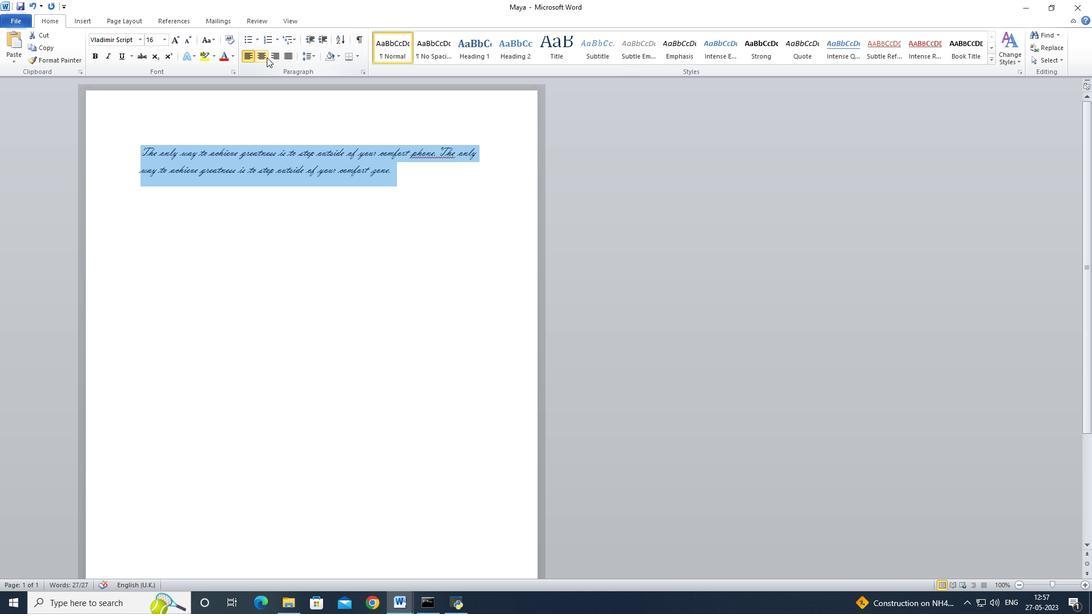 
Action: Mouse moved to (337, 150)
Screenshot: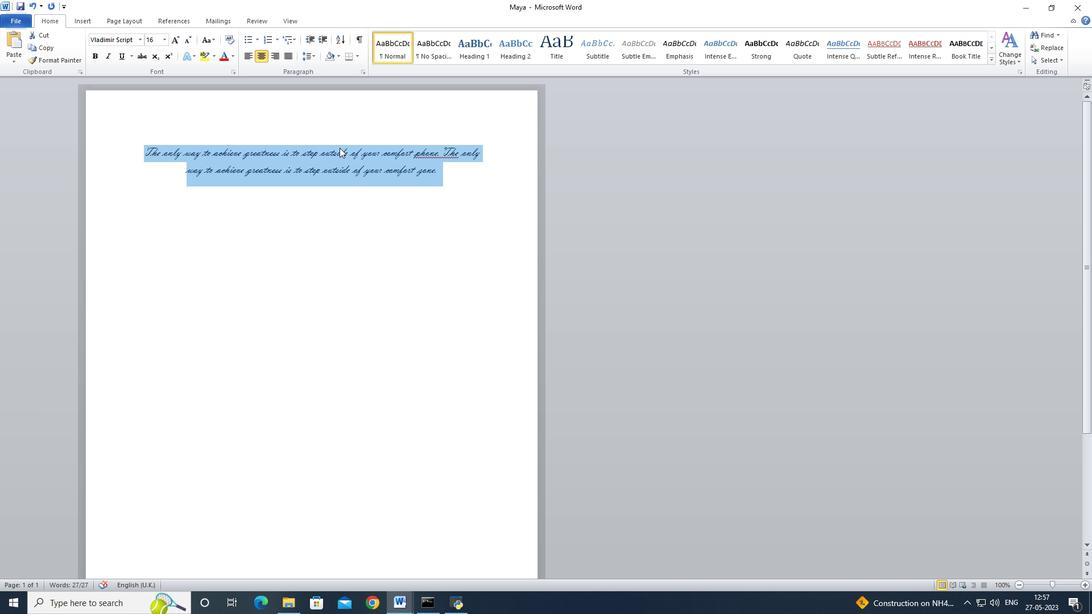 
Action: Mouse pressed right at (337, 150)
Screenshot: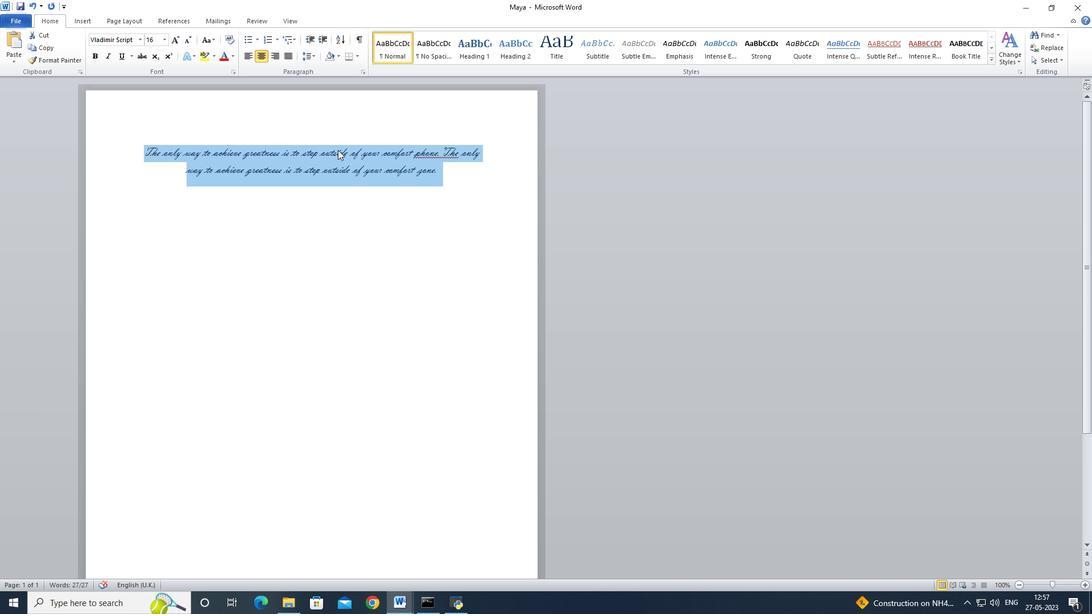 
Action: Mouse moved to (420, 133)
Screenshot: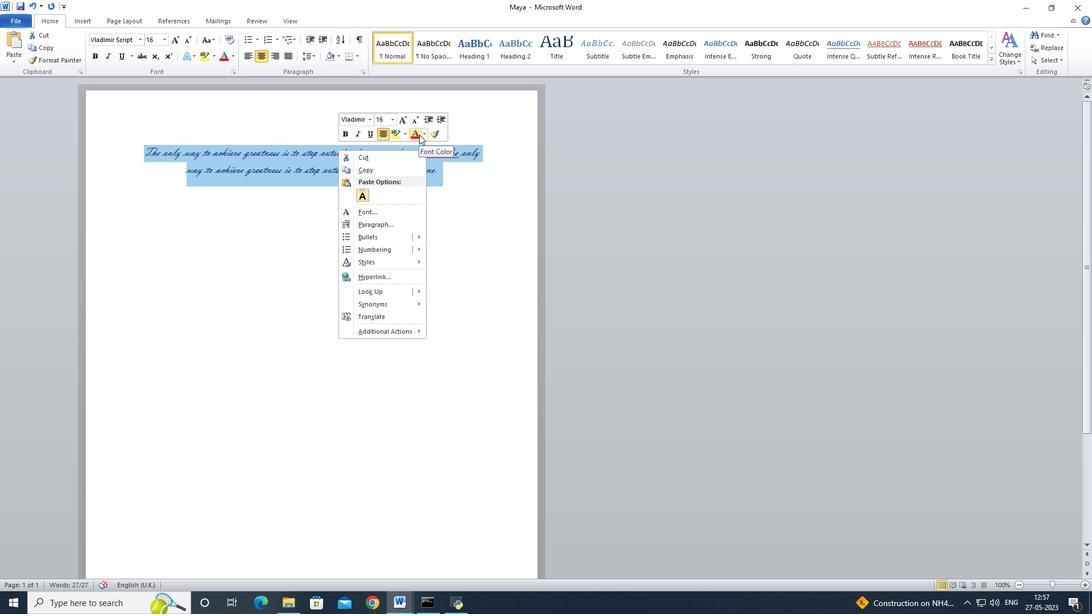 
Action: Mouse pressed left at (420, 133)
Screenshot: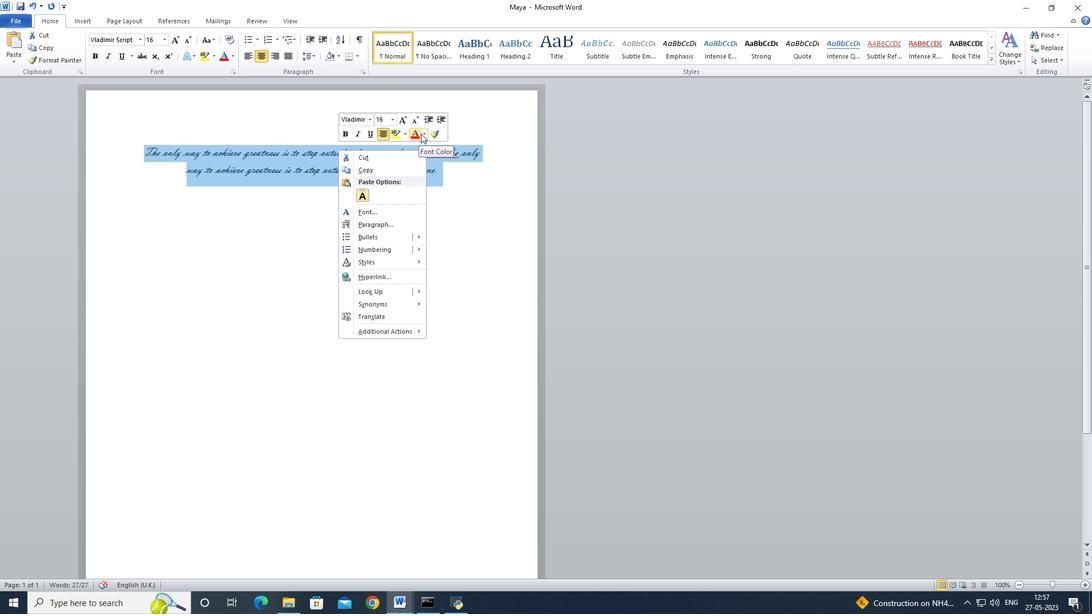 
Action: Mouse moved to (423, 134)
Screenshot: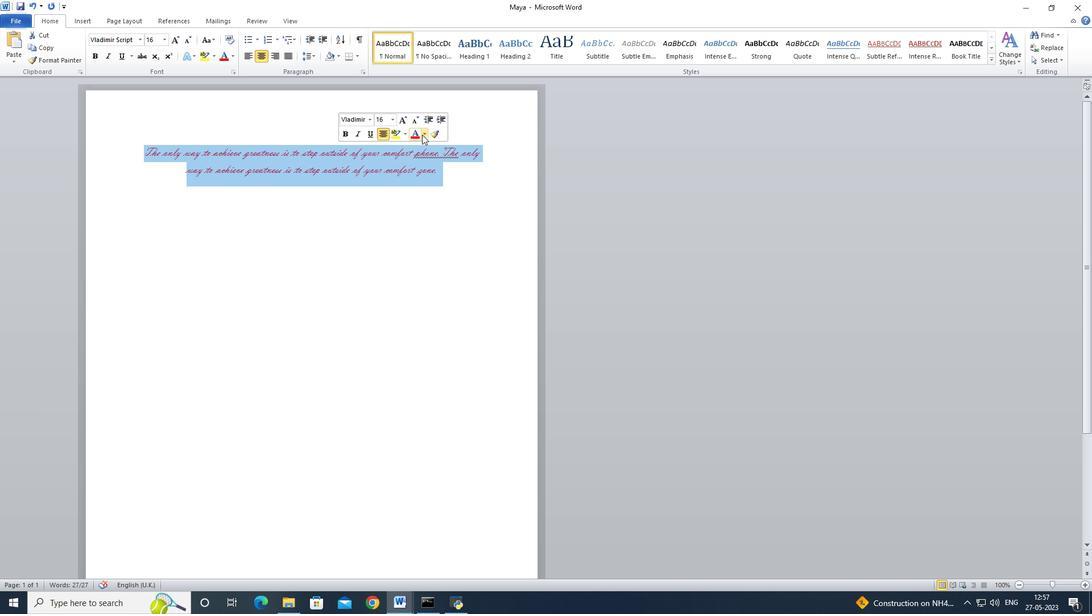
Action: Mouse pressed left at (423, 134)
Screenshot: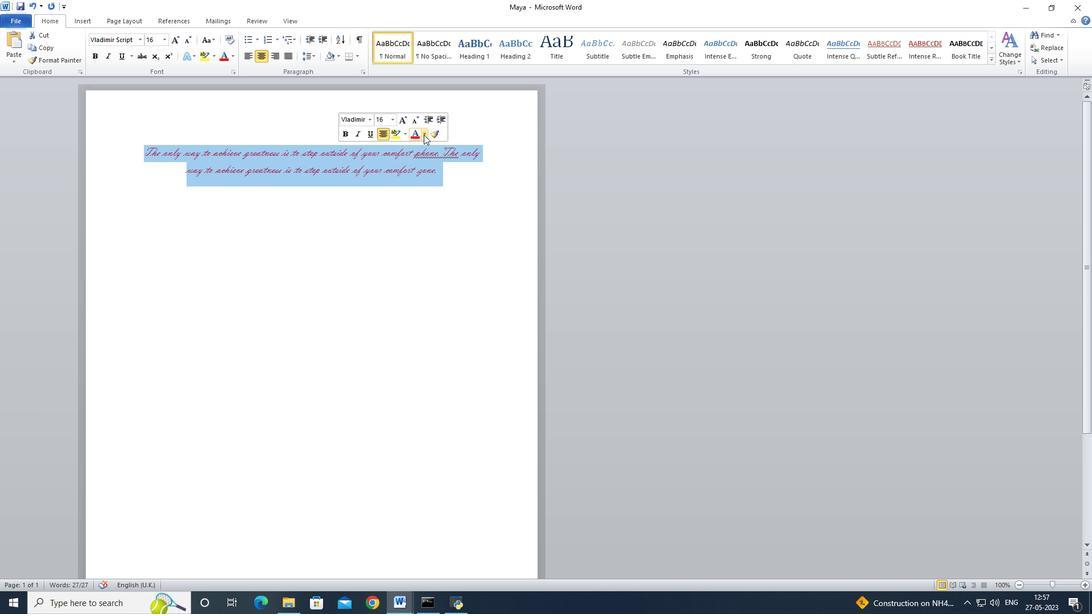 
Action: Mouse moved to (432, 180)
Screenshot: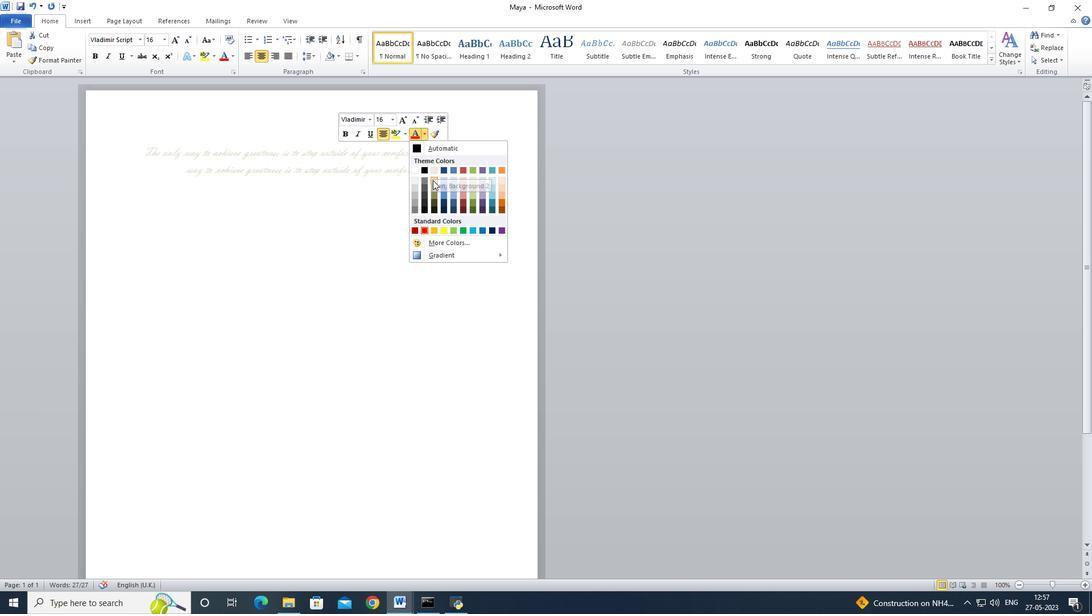 
Action: Mouse pressed left at (432, 180)
Screenshot: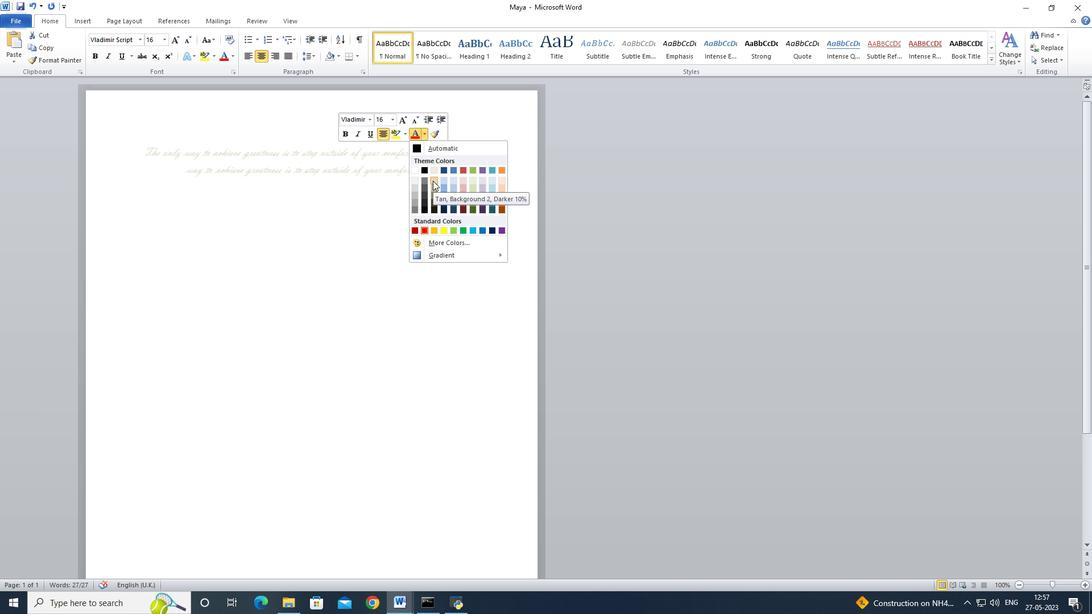 
Action: Mouse moved to (357, 204)
Screenshot: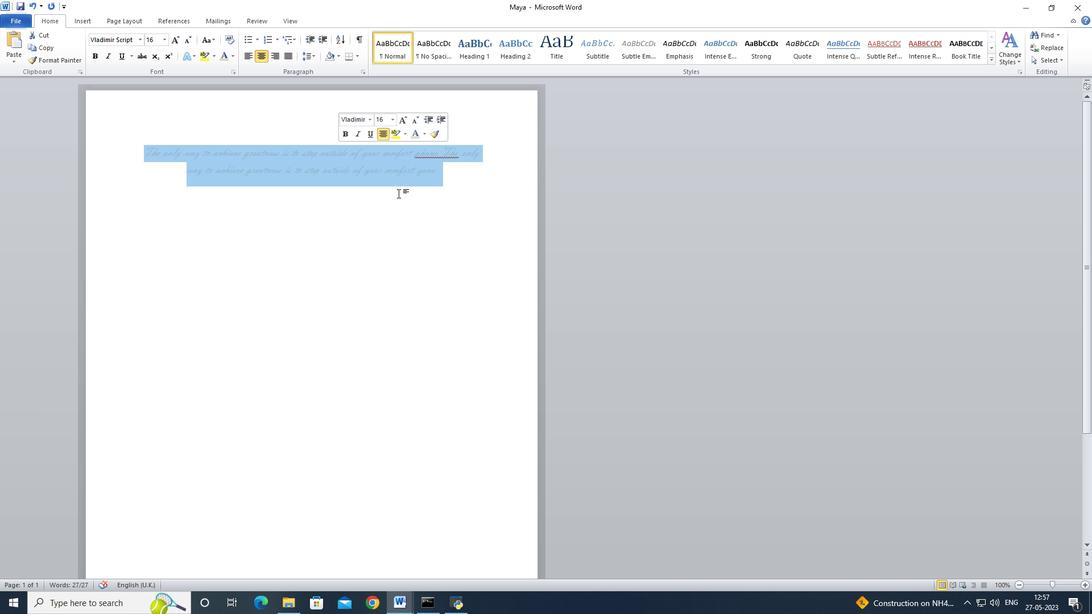 
Action: Mouse pressed left at (357, 204)
Screenshot: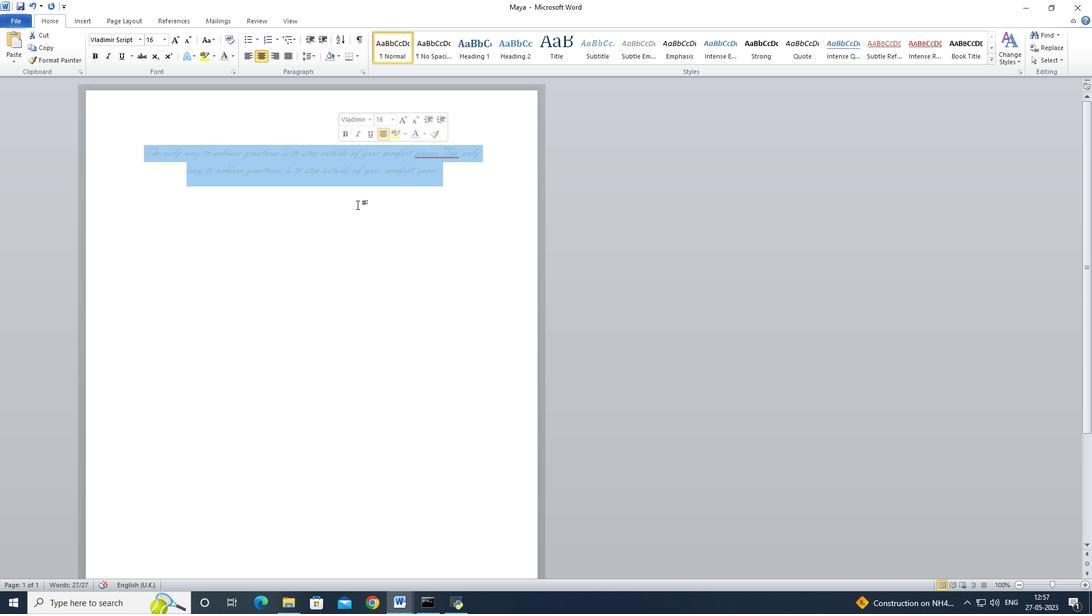 
Action: Mouse moved to (440, 167)
Screenshot: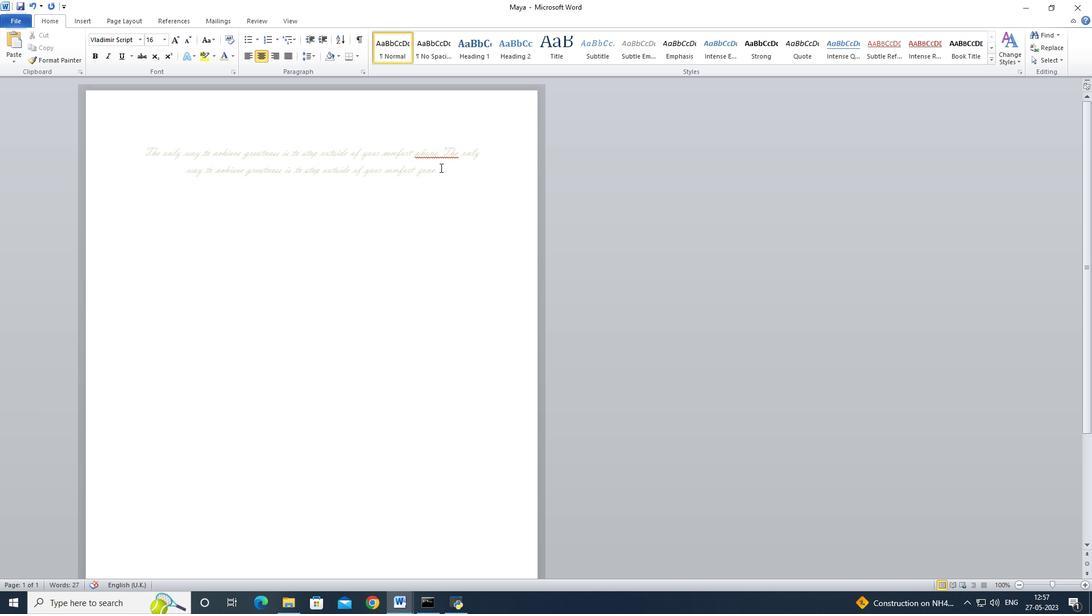 
